 Task: In the Company amny.com, Add note: 'Send a personalized thank you email to recent customers.'. Mark checkbox to create task to follow up ': In 1 month'. Create task, with  description: Physical meeting done, Add due date: In 2 Business Days; Add reminder: 1 hour before. Set Priority High and add note: Consult with the marketing team for any upcoming promotions or campaigns related to this customer.. Logged in from softage.4@softage.net
Action: Mouse moved to (72, 71)
Screenshot: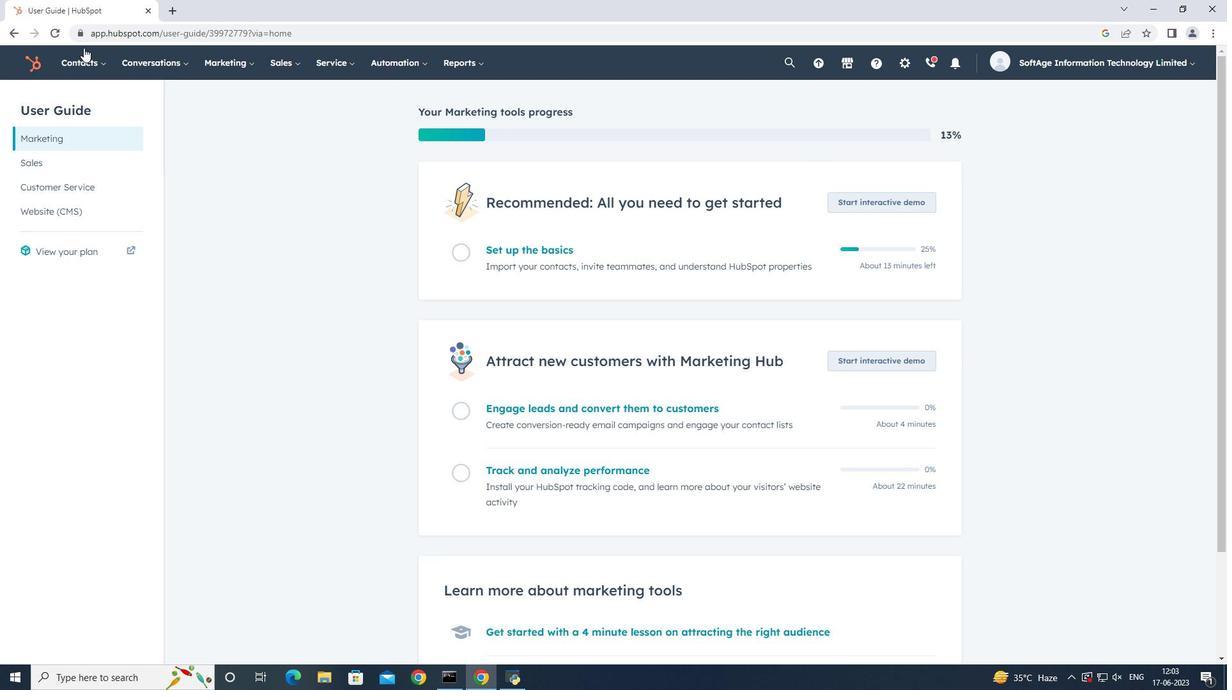 
Action: Mouse pressed left at (72, 71)
Screenshot: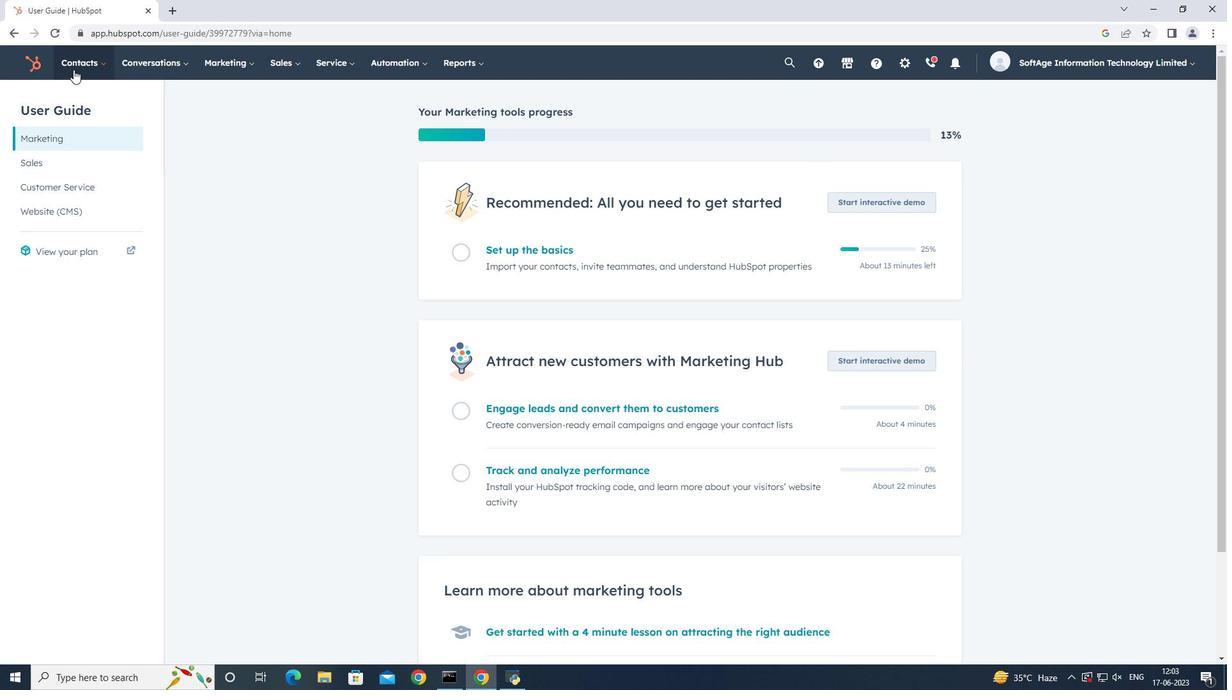 
Action: Mouse moved to (80, 118)
Screenshot: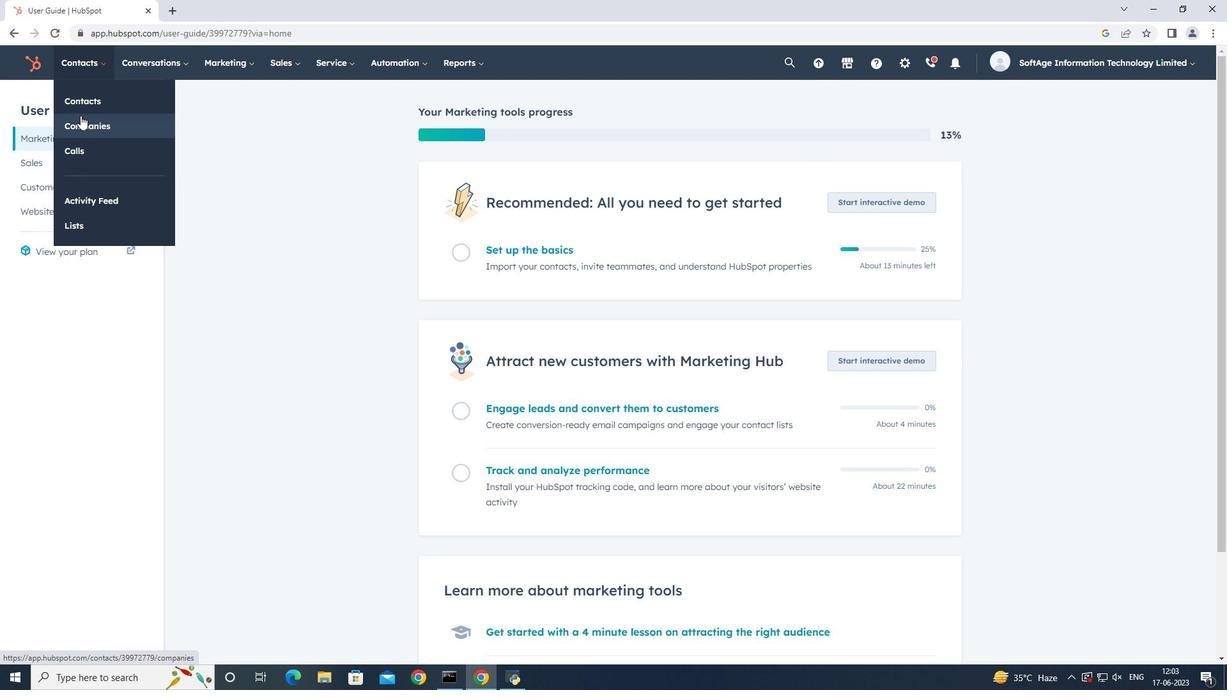 
Action: Mouse pressed left at (80, 118)
Screenshot: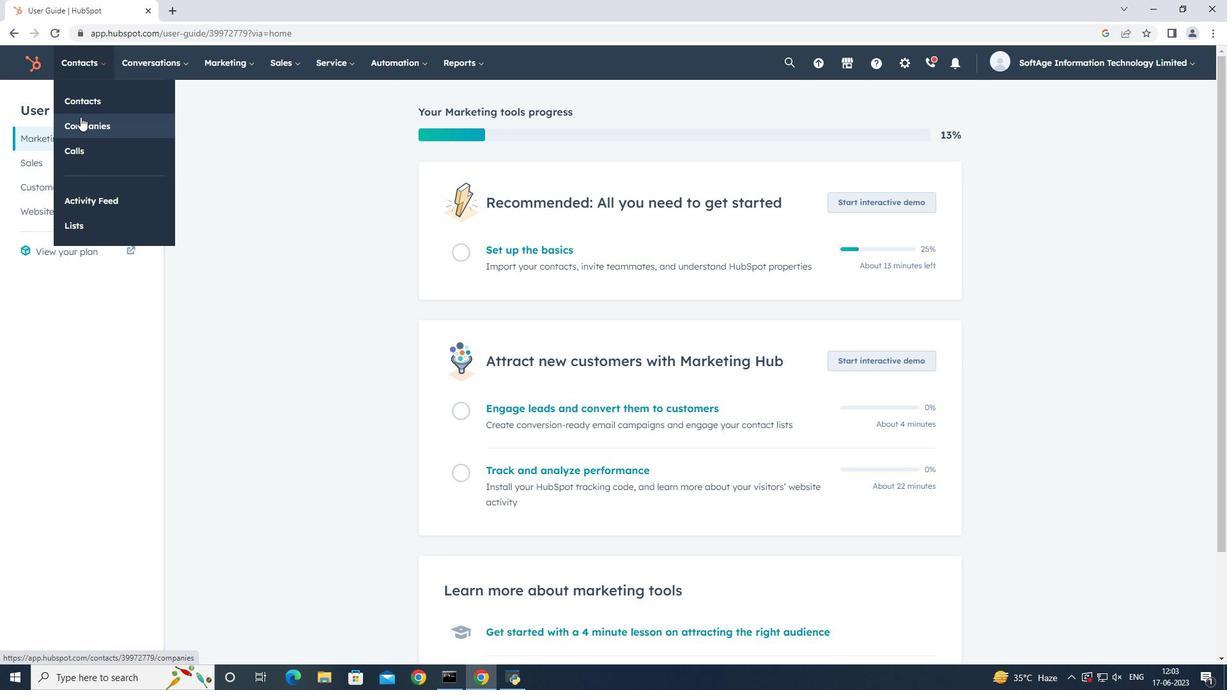 
Action: Mouse moved to (95, 209)
Screenshot: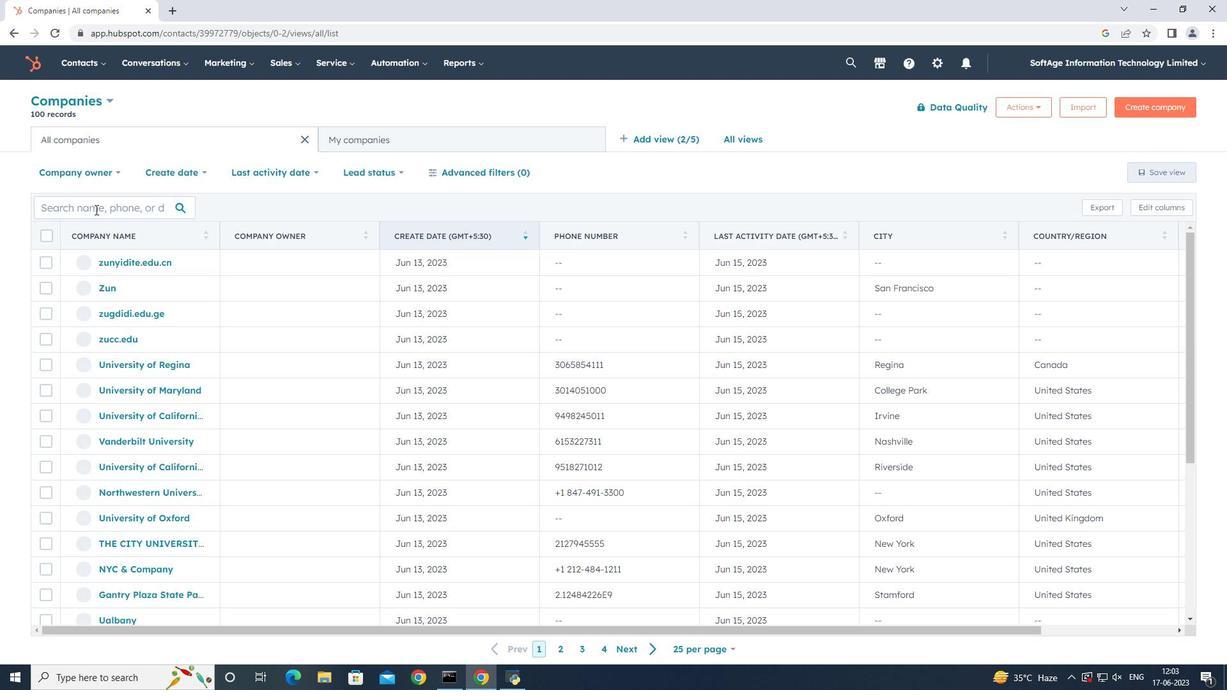 
Action: Mouse pressed left at (95, 209)
Screenshot: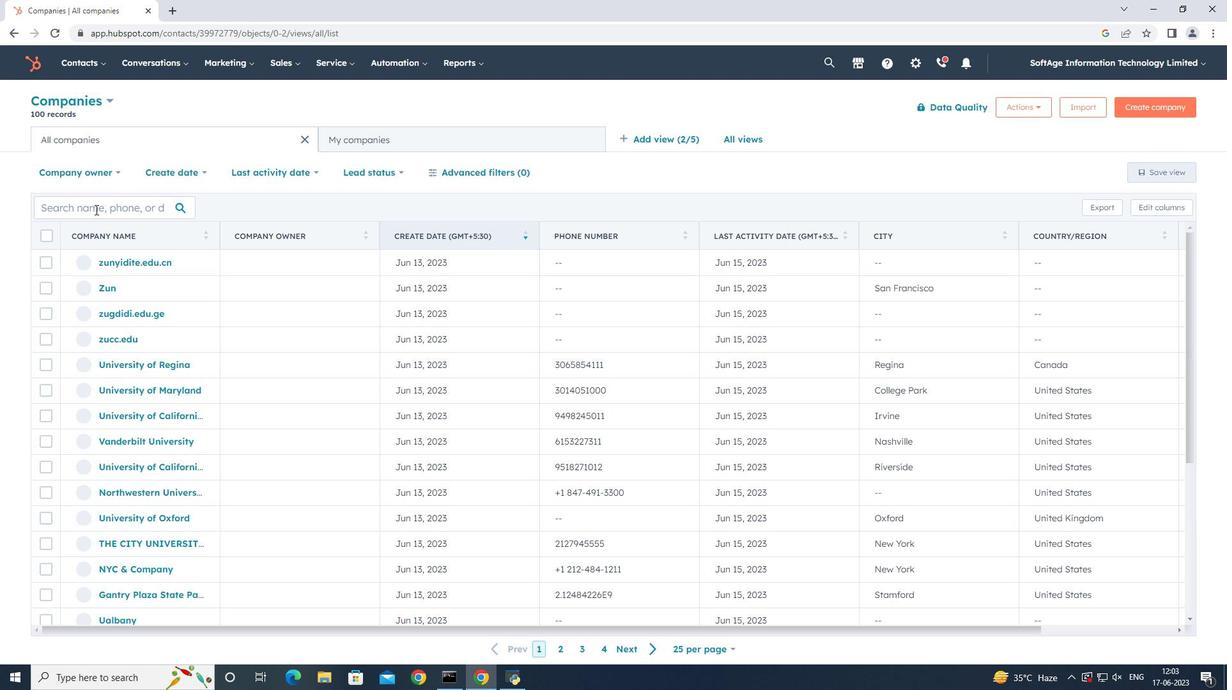 
Action: Key pressed amny
Screenshot: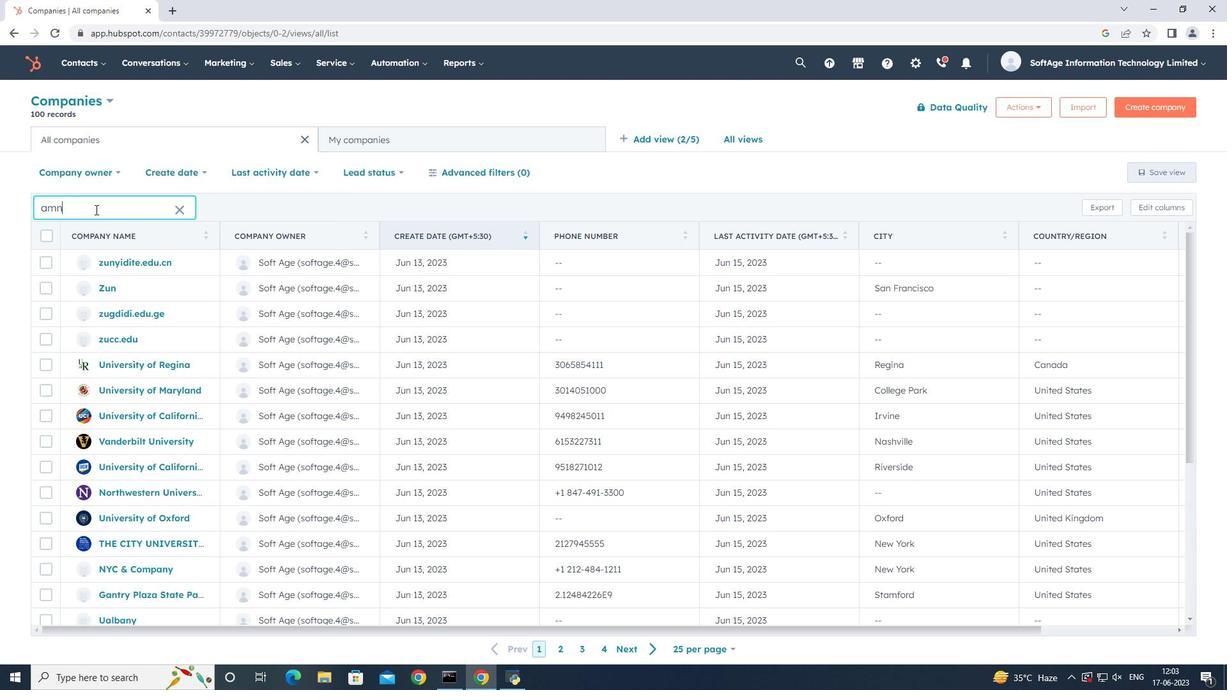 
Action: Mouse moved to (109, 265)
Screenshot: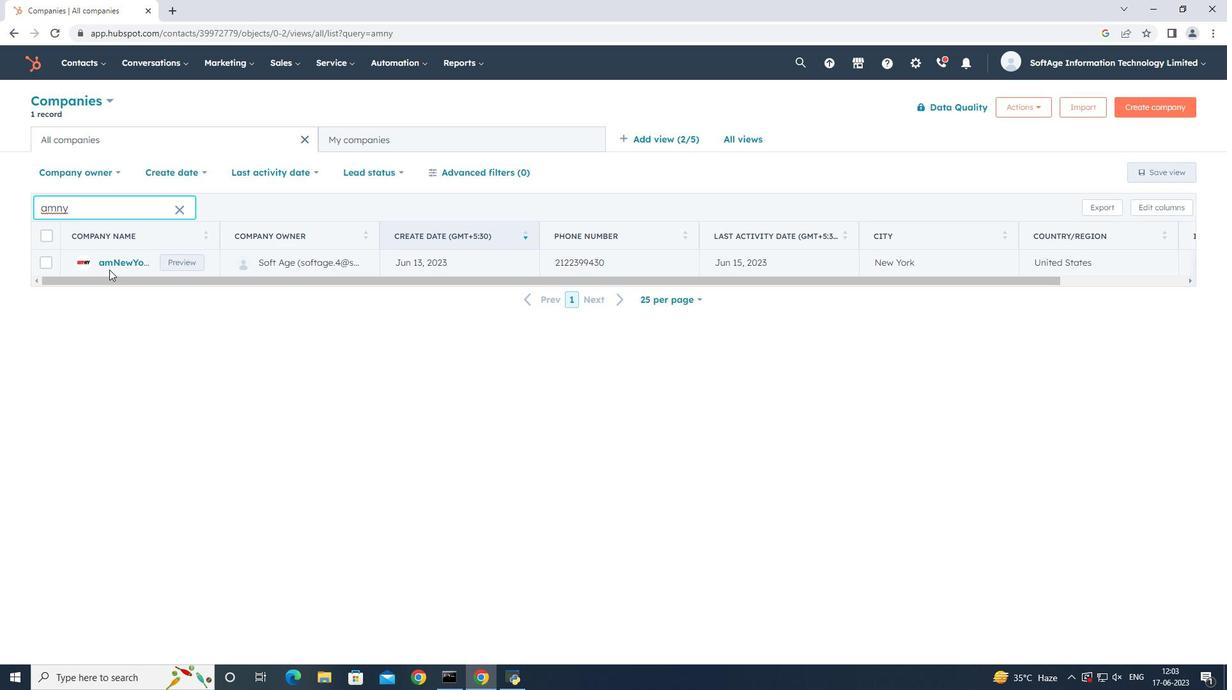 
Action: Mouse pressed left at (109, 265)
Screenshot: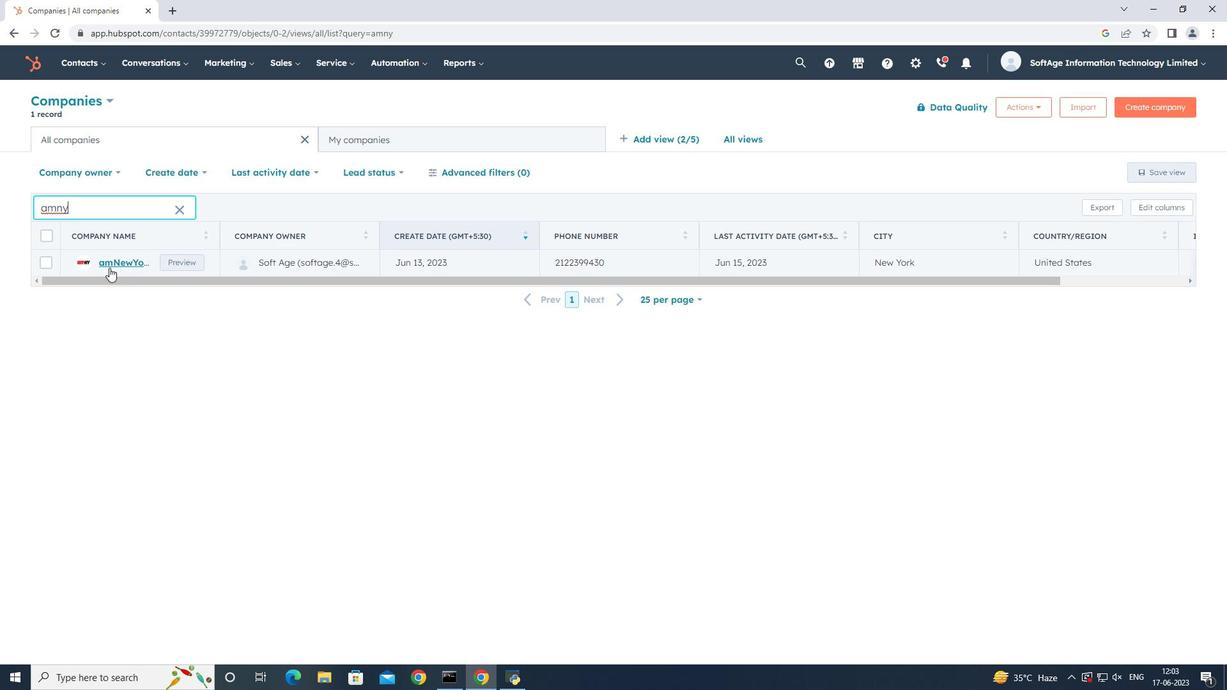 
Action: Mouse moved to (44, 209)
Screenshot: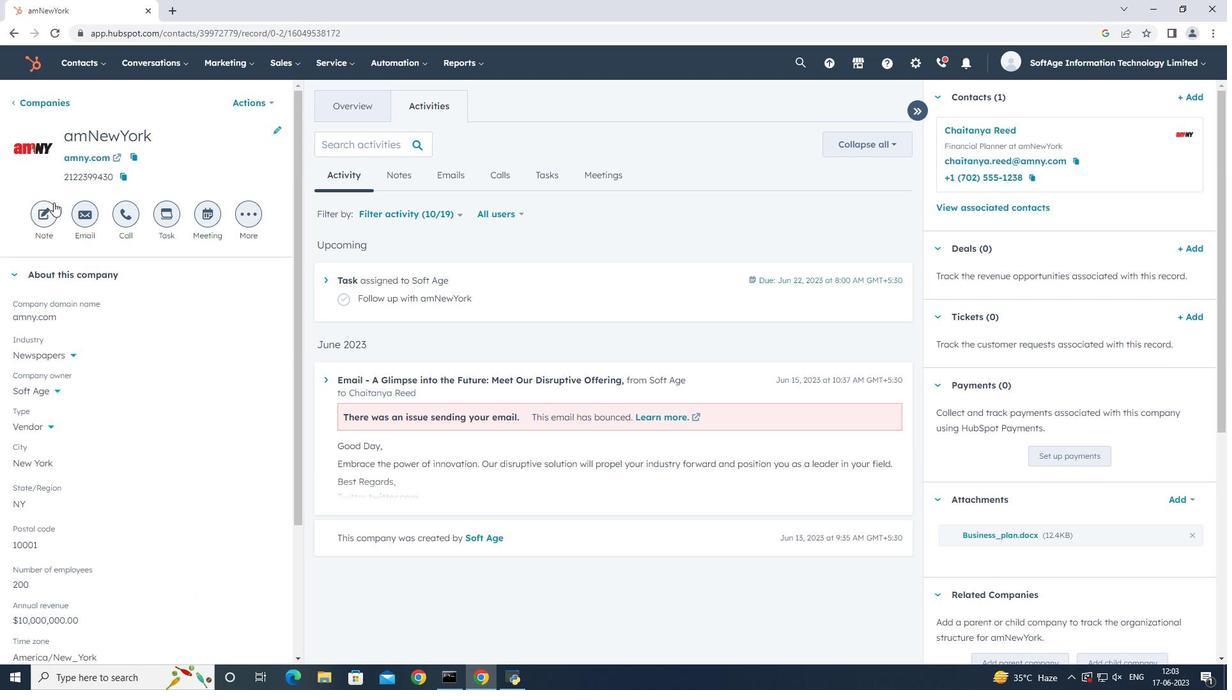 
Action: Mouse pressed left at (44, 209)
Screenshot: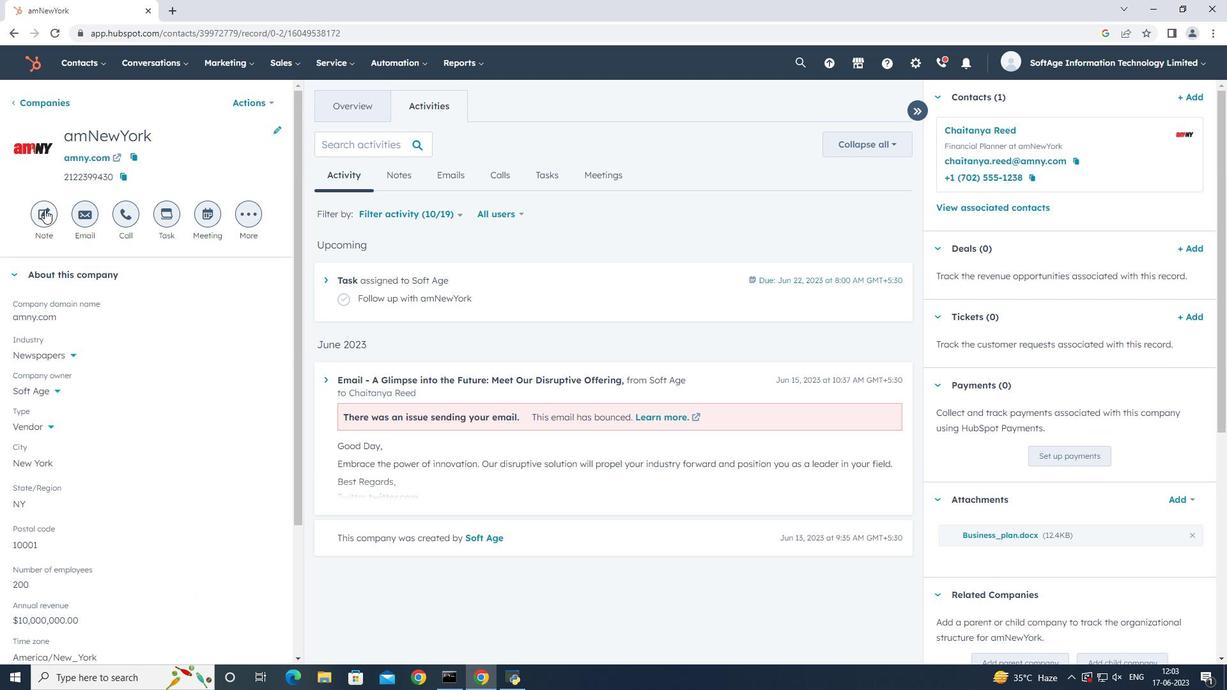 
Action: Mouse moved to (821, 324)
Screenshot: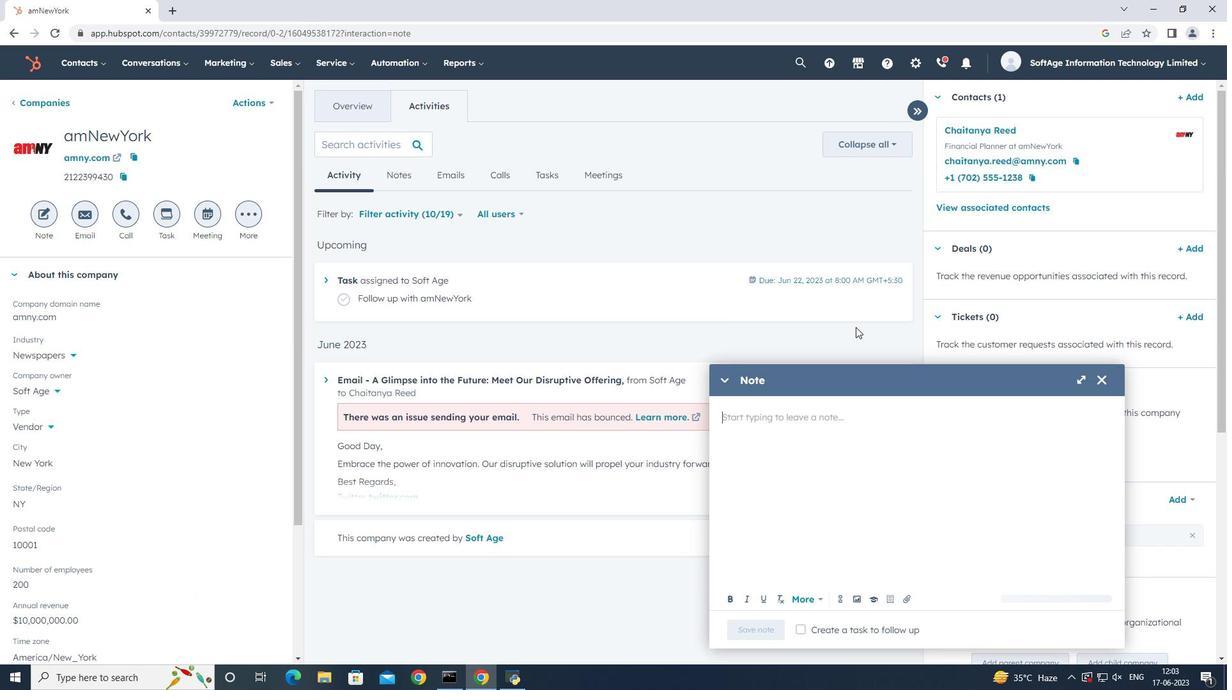 
Action: Key pressed <Key.shift>Send<Key.space>a<Key.space>personalized<Key.space>thank<Key.space>you<Key.space>email<Key.space>to<Key.space><Key.space><Key.space><Key.space><Key.space><Key.backspace><Key.backspace><Key.backspace><Key.backspace><Key.space><Key.backspace>recent<Key.space>customers.
Screenshot: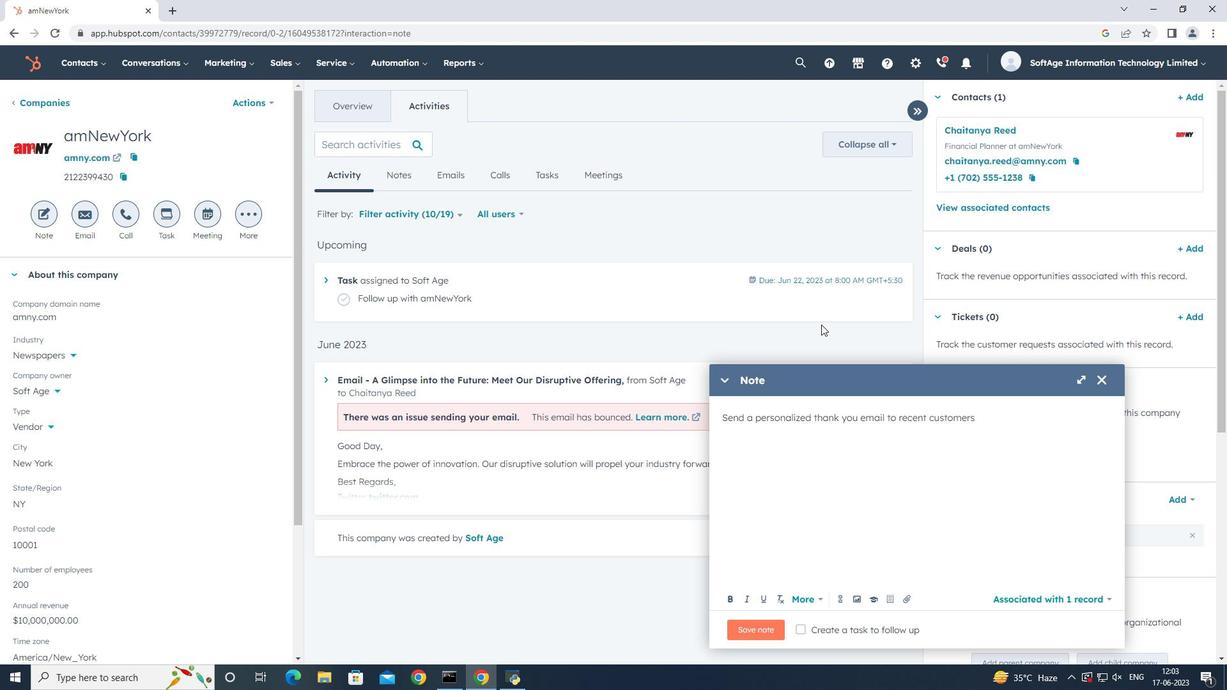 
Action: Mouse moved to (867, 630)
Screenshot: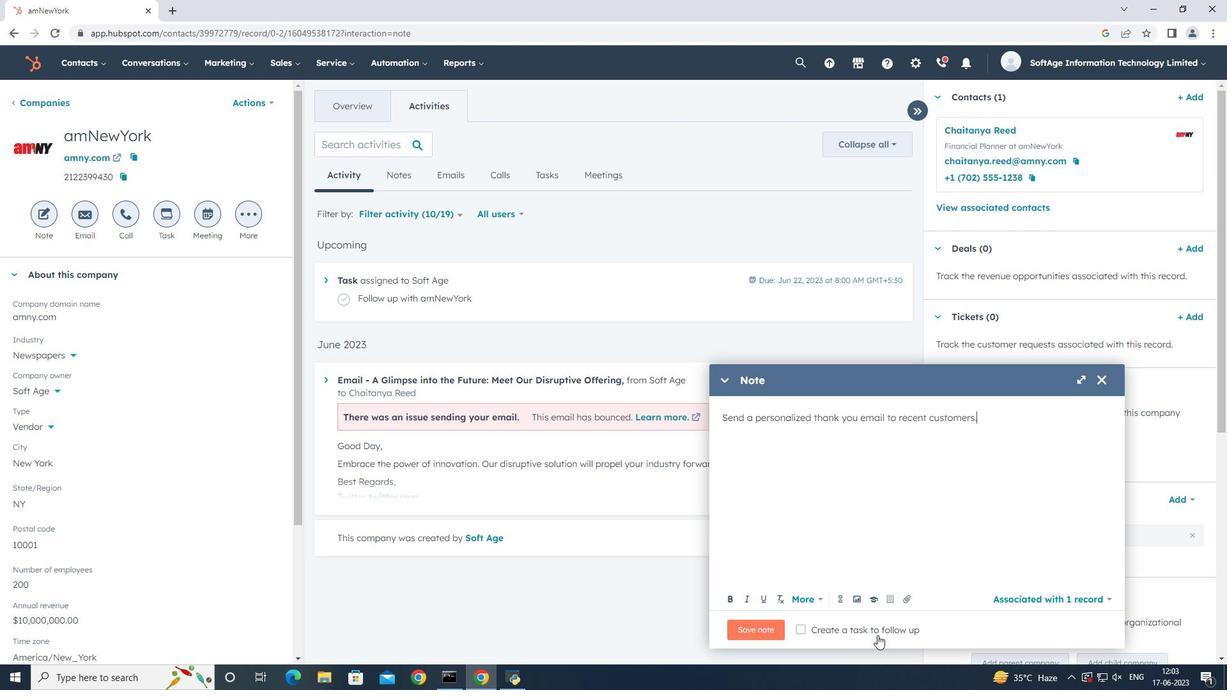 
Action: Mouse pressed left at (867, 630)
Screenshot: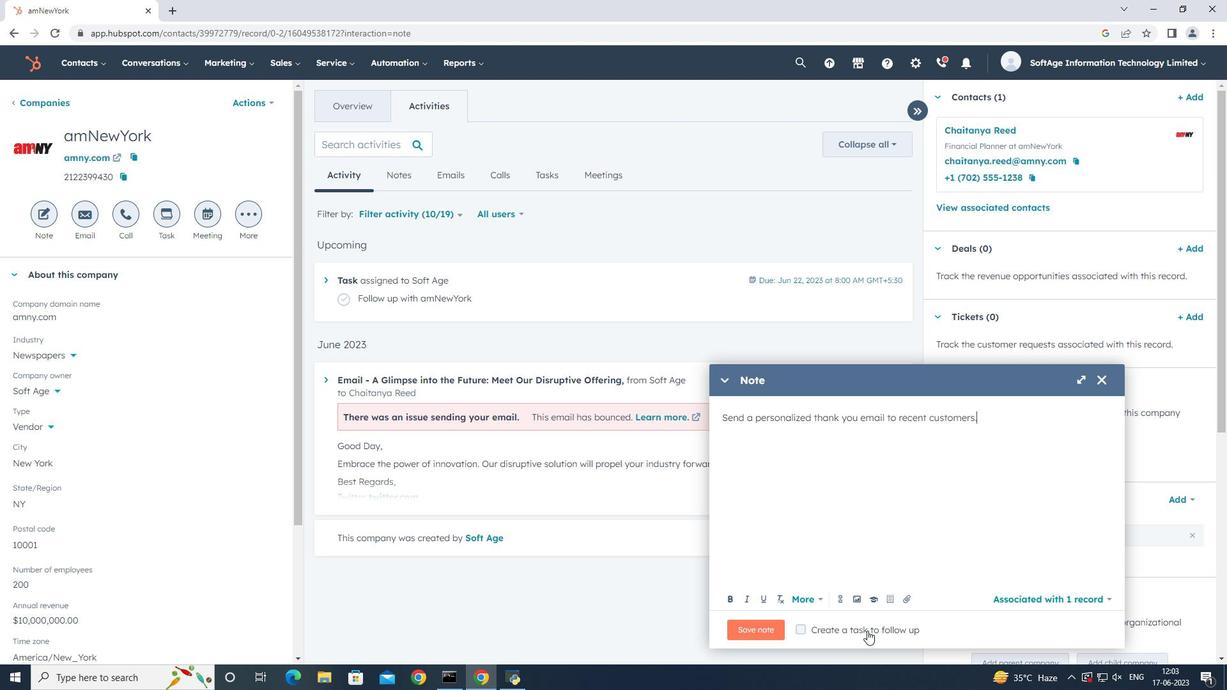 
Action: Mouse moved to (963, 625)
Screenshot: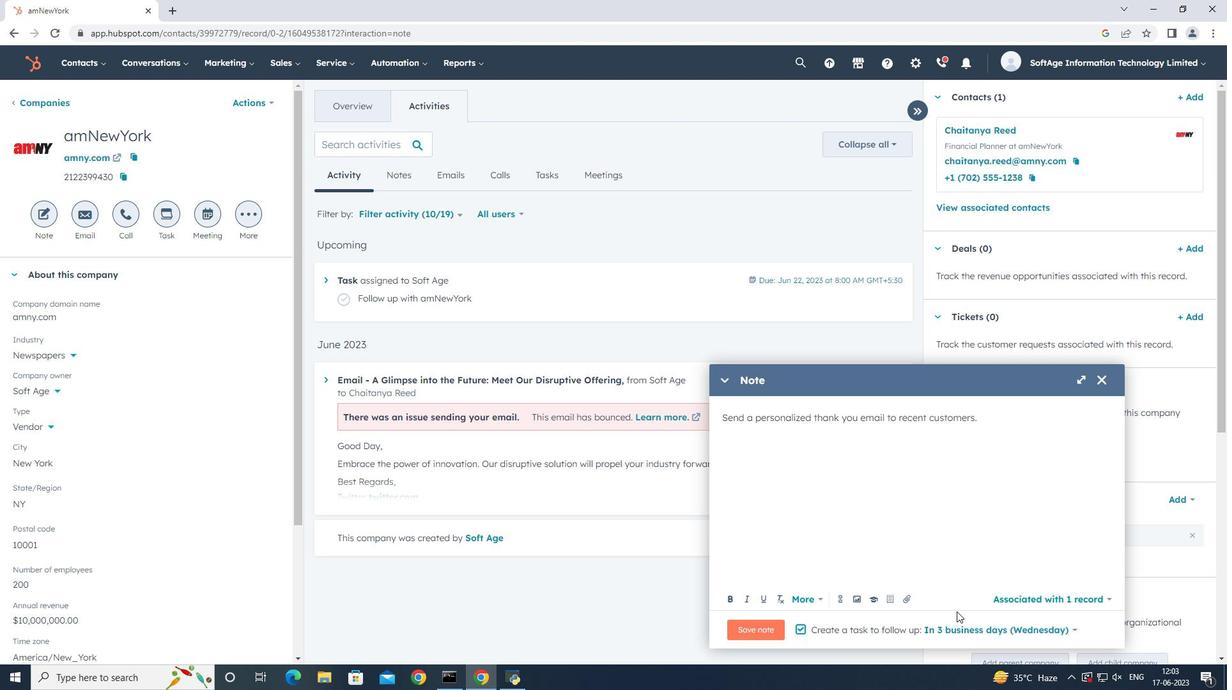 
Action: Mouse pressed left at (963, 625)
Screenshot: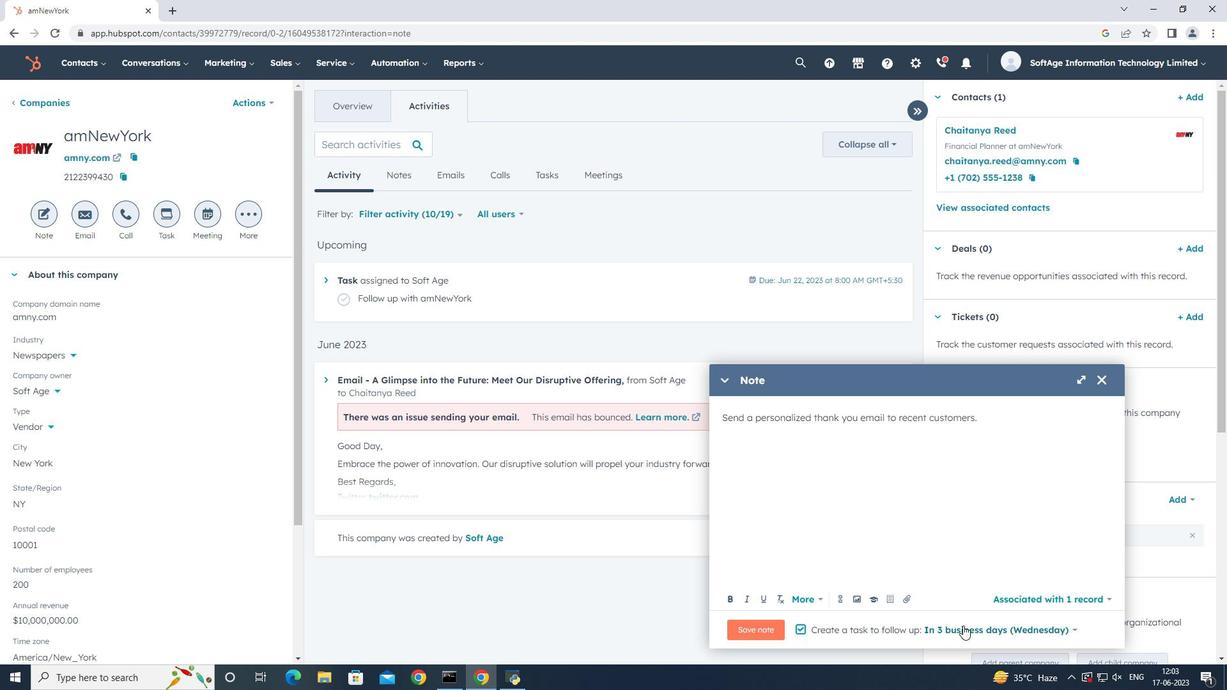 
Action: Mouse moved to (975, 577)
Screenshot: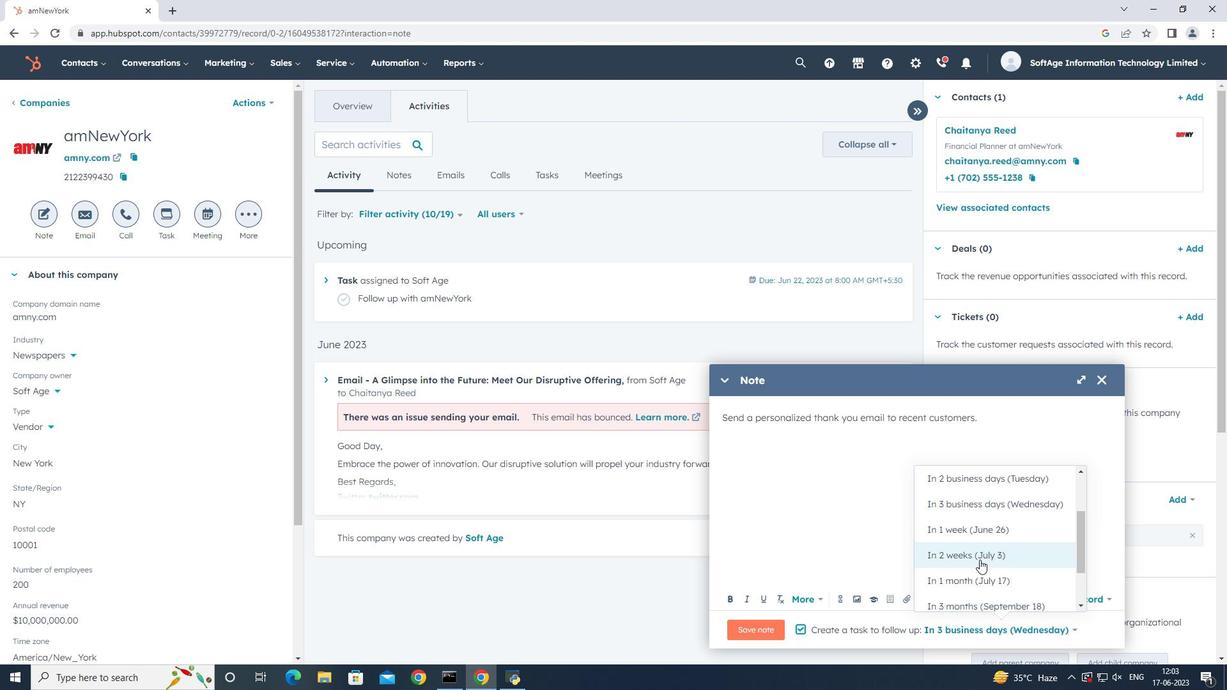 
Action: Mouse pressed left at (975, 577)
Screenshot: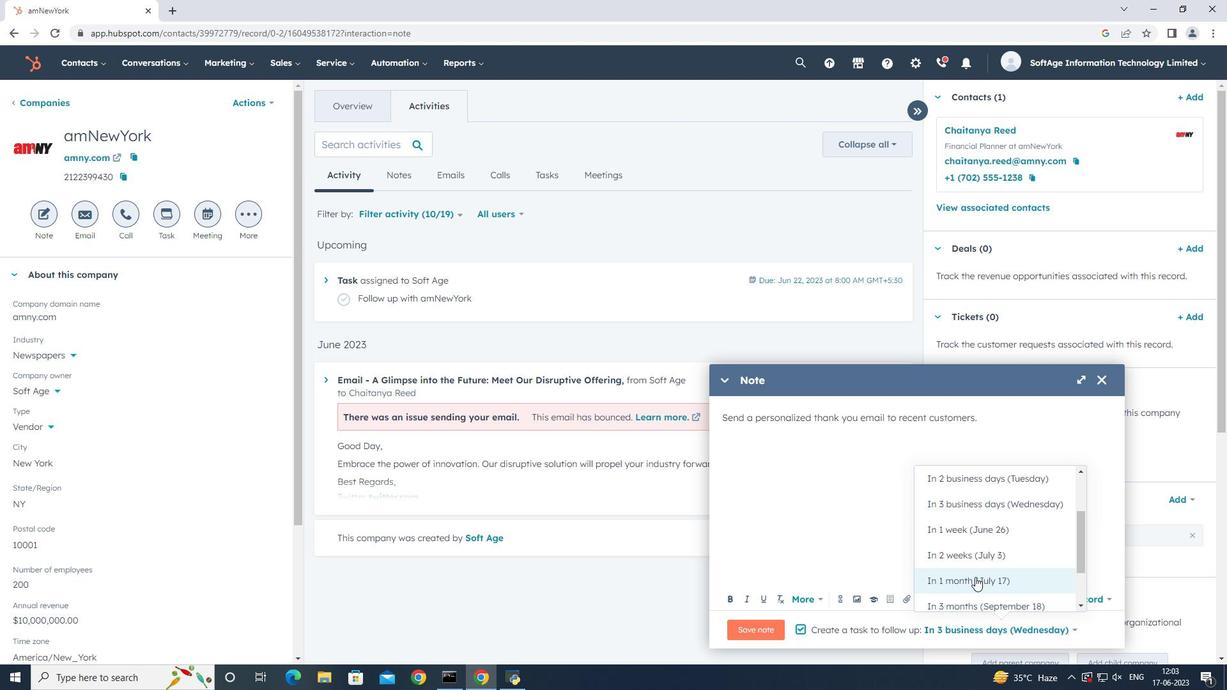 
Action: Mouse moved to (749, 625)
Screenshot: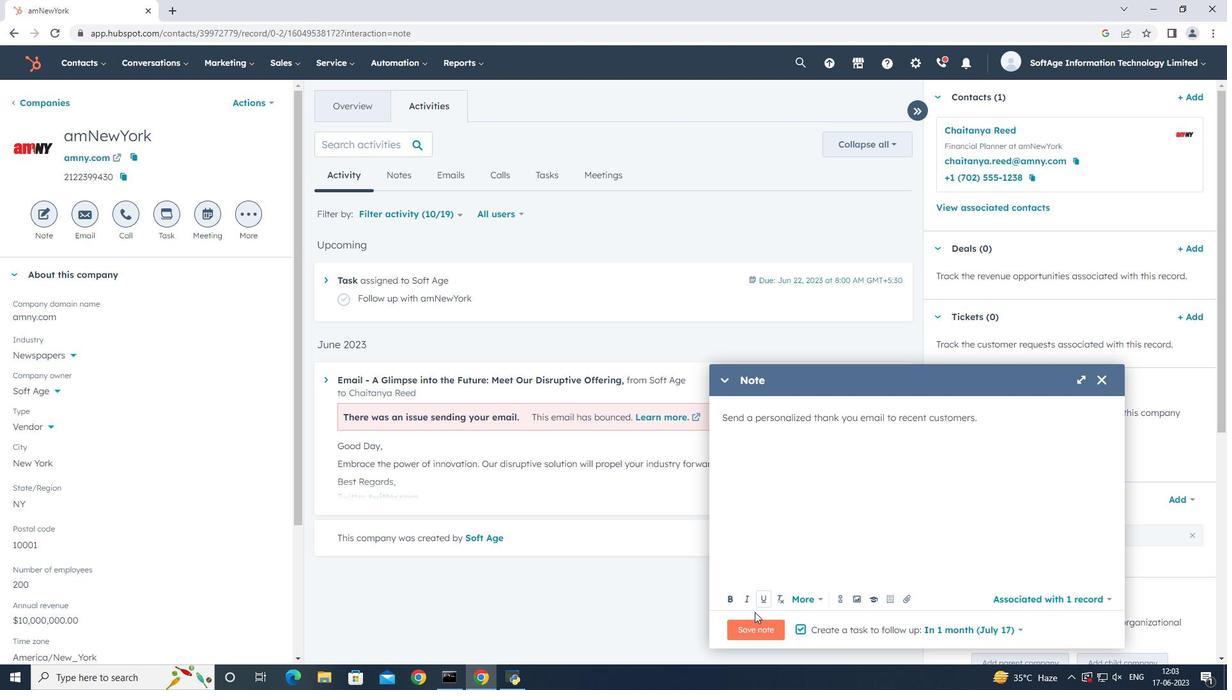 
Action: Mouse pressed left at (749, 625)
Screenshot: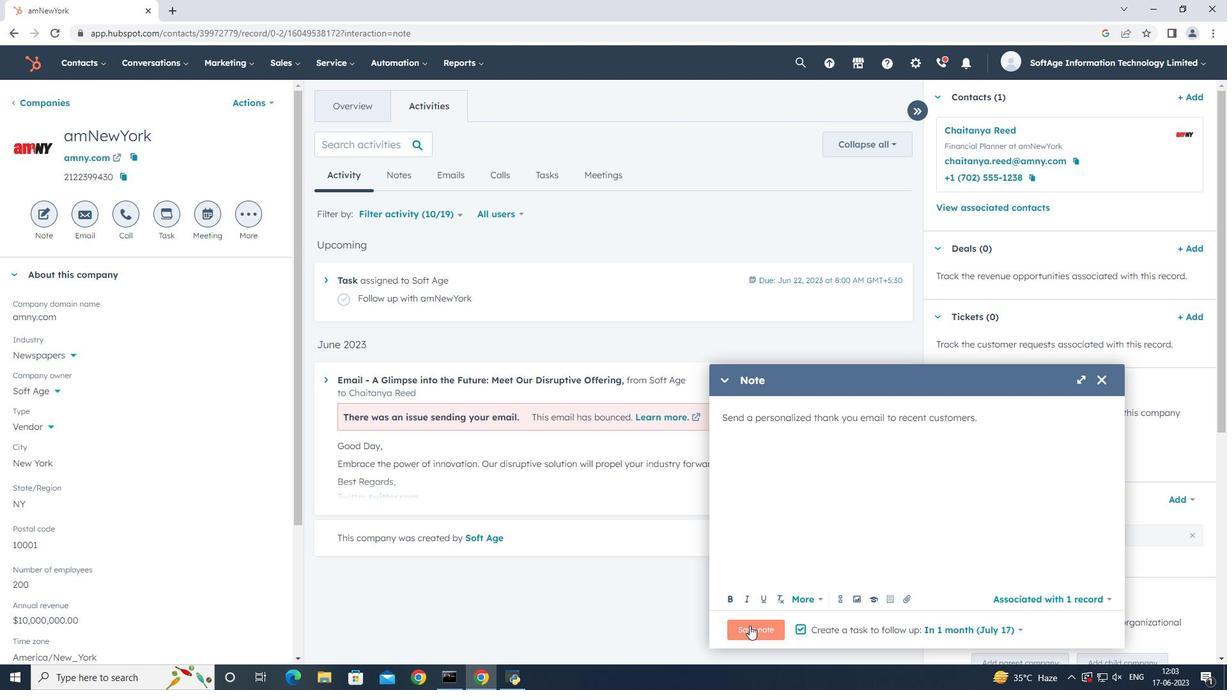 
Action: Mouse moved to (167, 223)
Screenshot: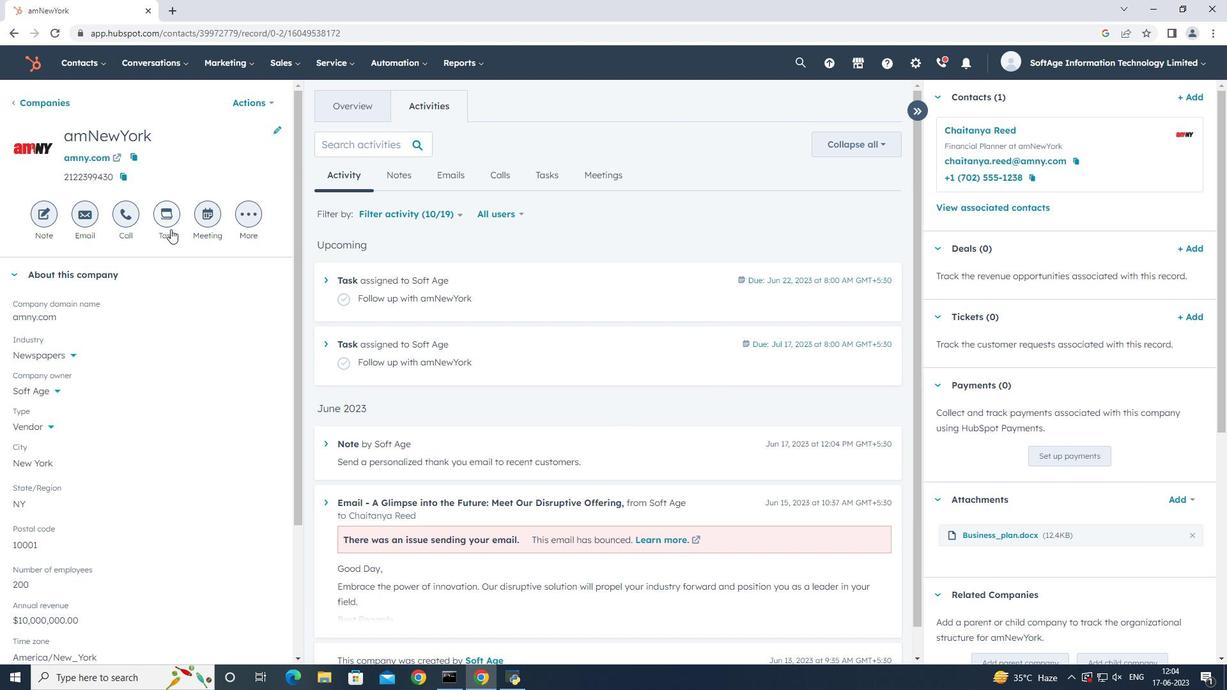 
Action: Mouse pressed left at (167, 223)
Screenshot: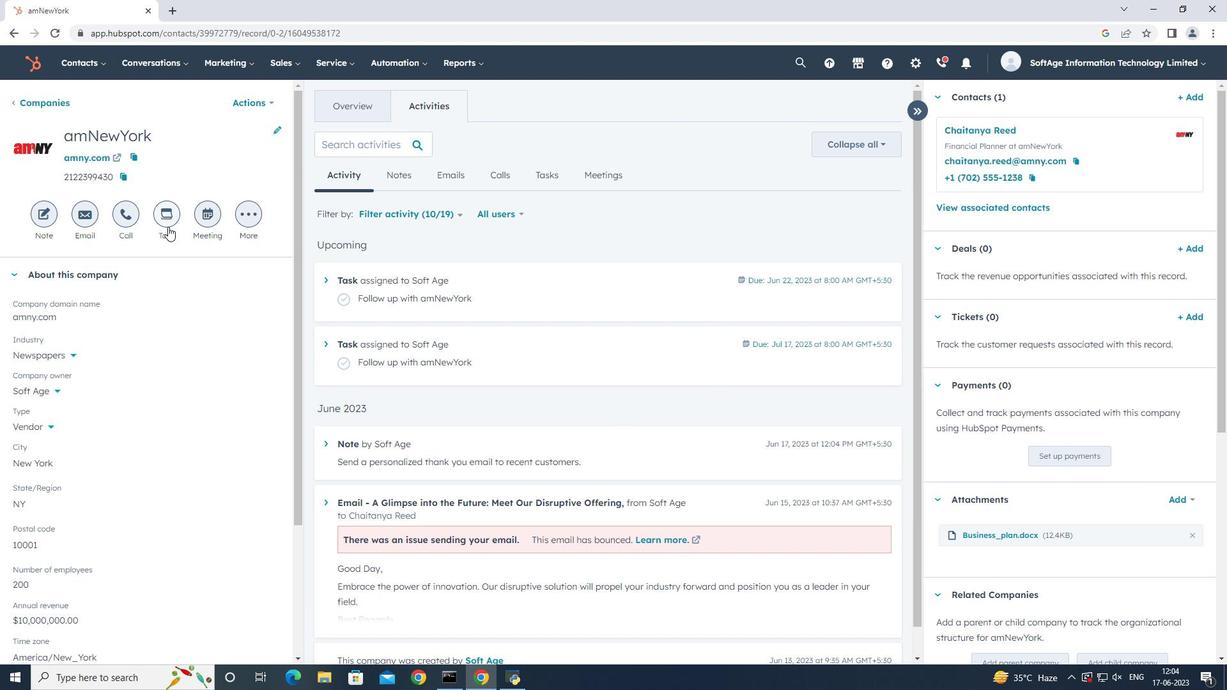 
Action: Mouse moved to (624, 402)
Screenshot: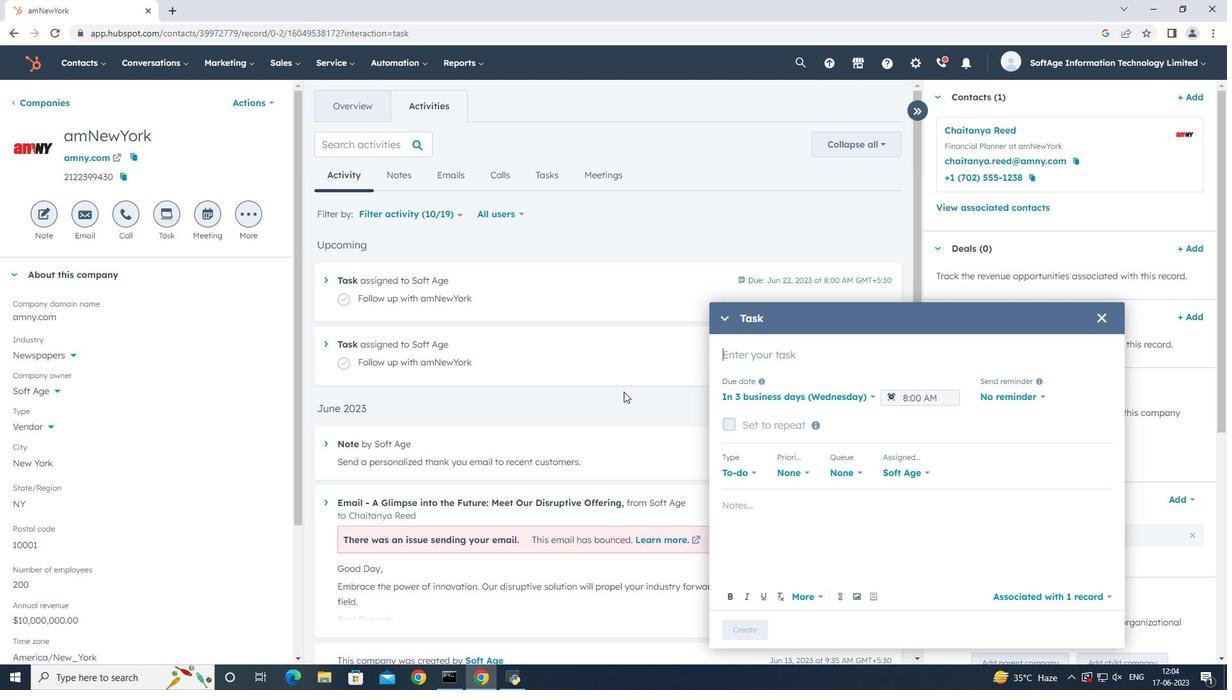 
Action: Key pressed <Key.shift_r>Physical<Key.space>meeting<Key.space>done,
Screenshot: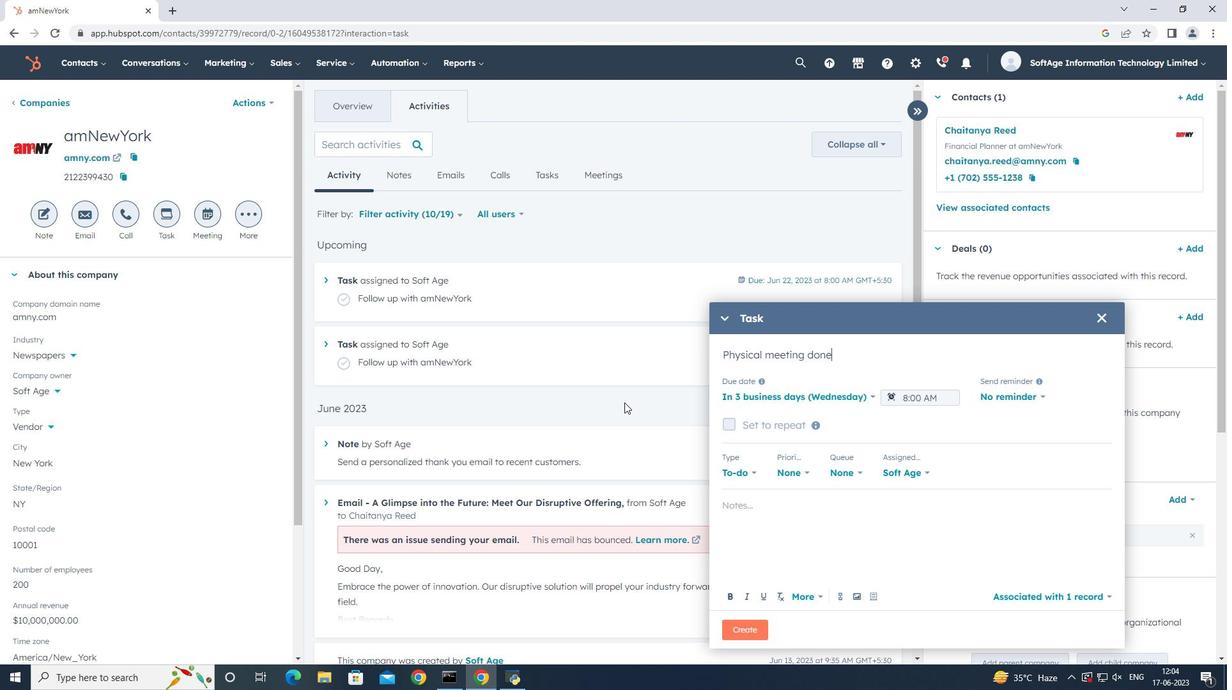 
Action: Mouse moved to (769, 392)
Screenshot: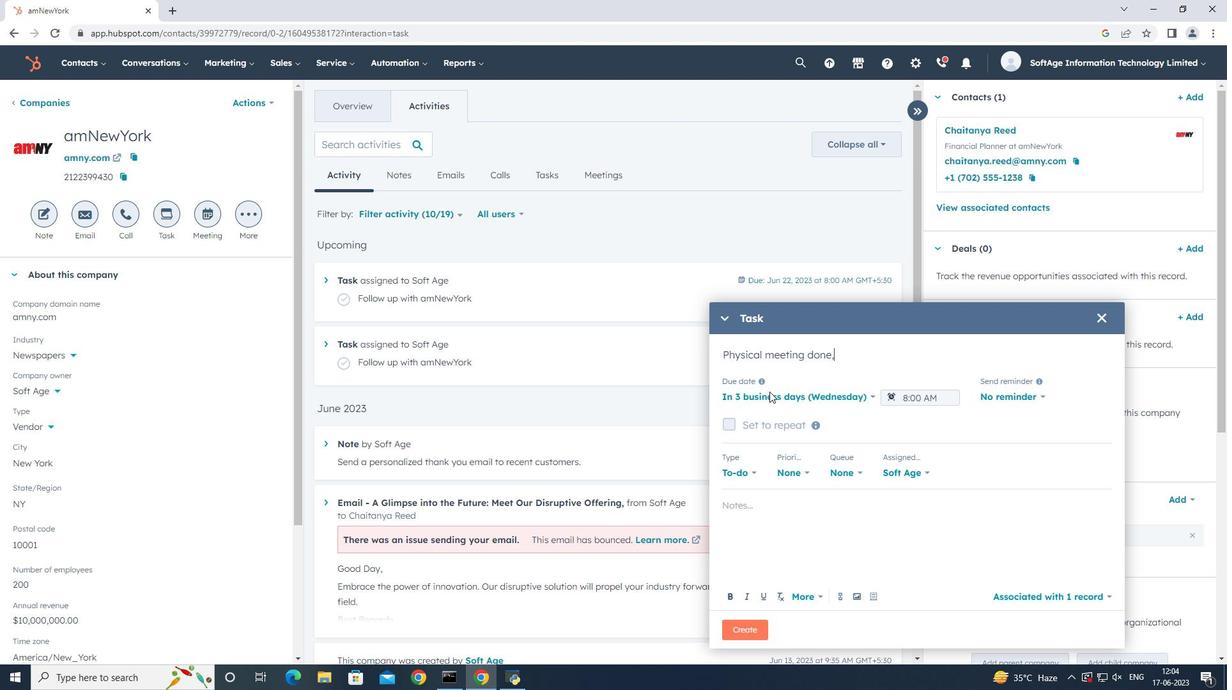 
Action: Mouse pressed left at (769, 392)
Screenshot: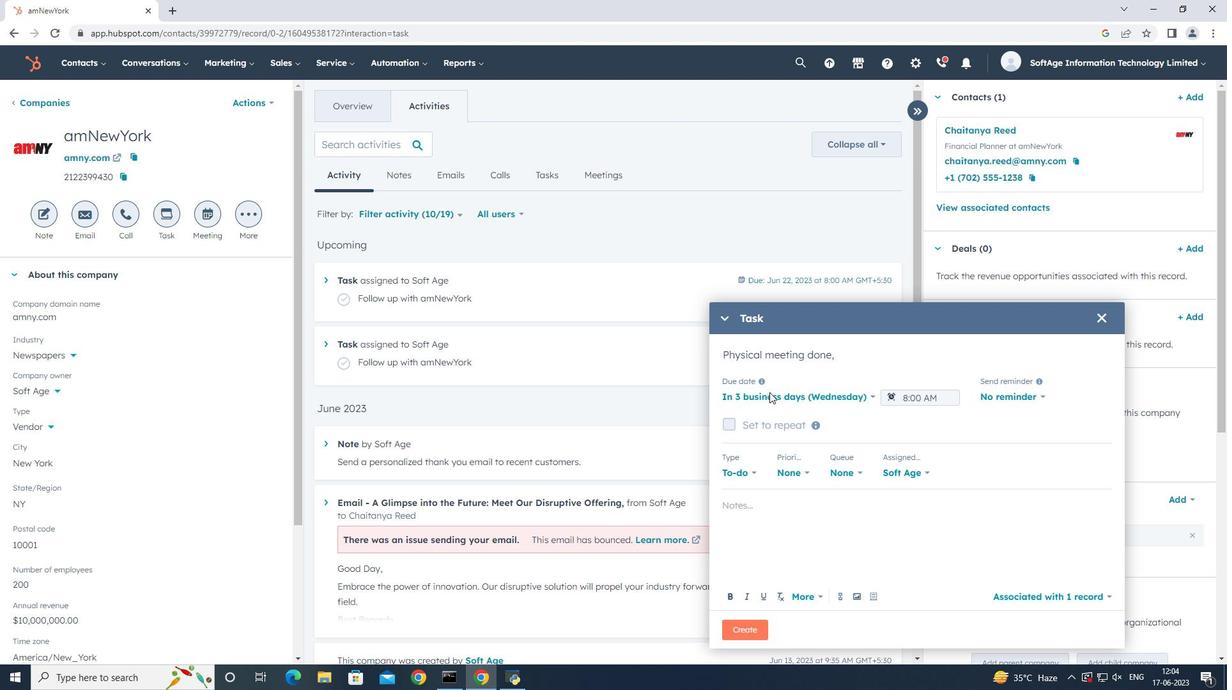 
Action: Mouse moved to (771, 395)
Screenshot: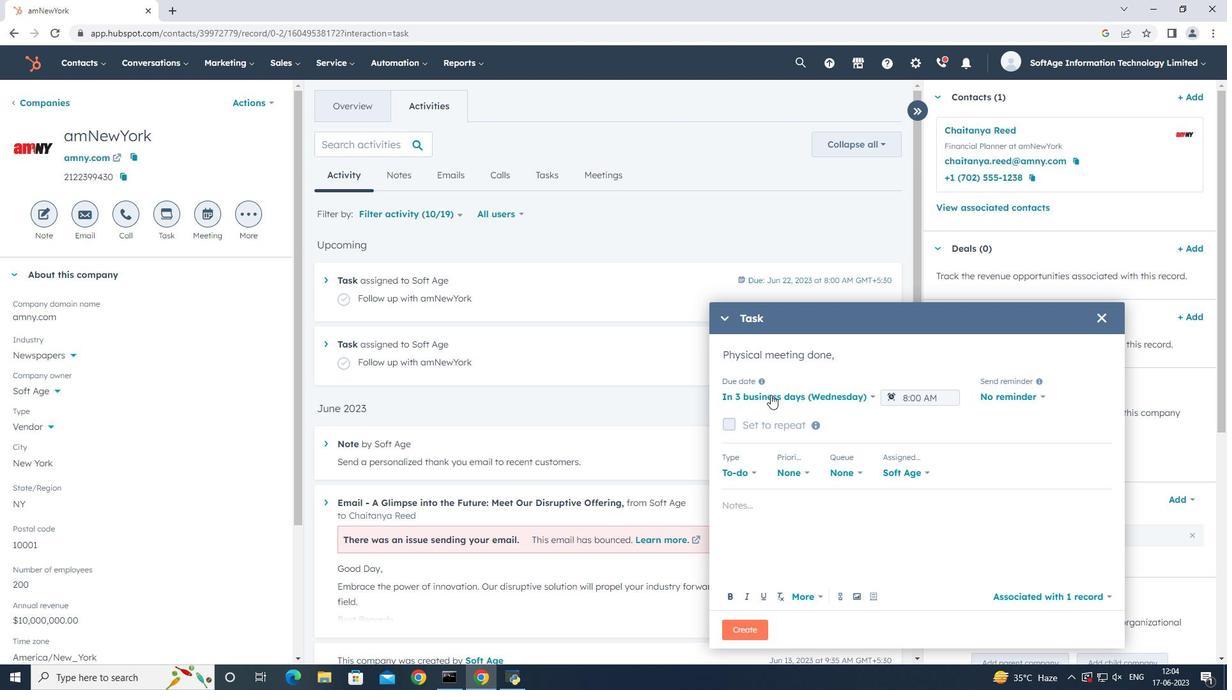 
Action: Mouse pressed left at (771, 395)
Screenshot: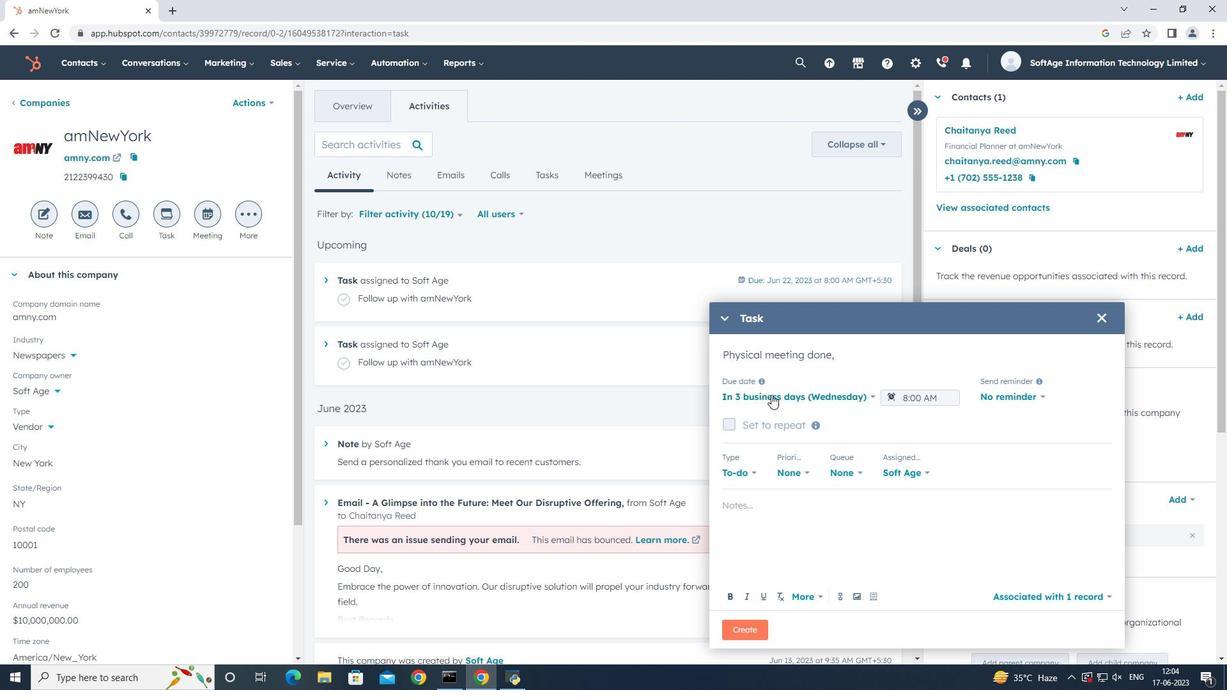 
Action: Mouse moved to (839, 430)
Screenshot: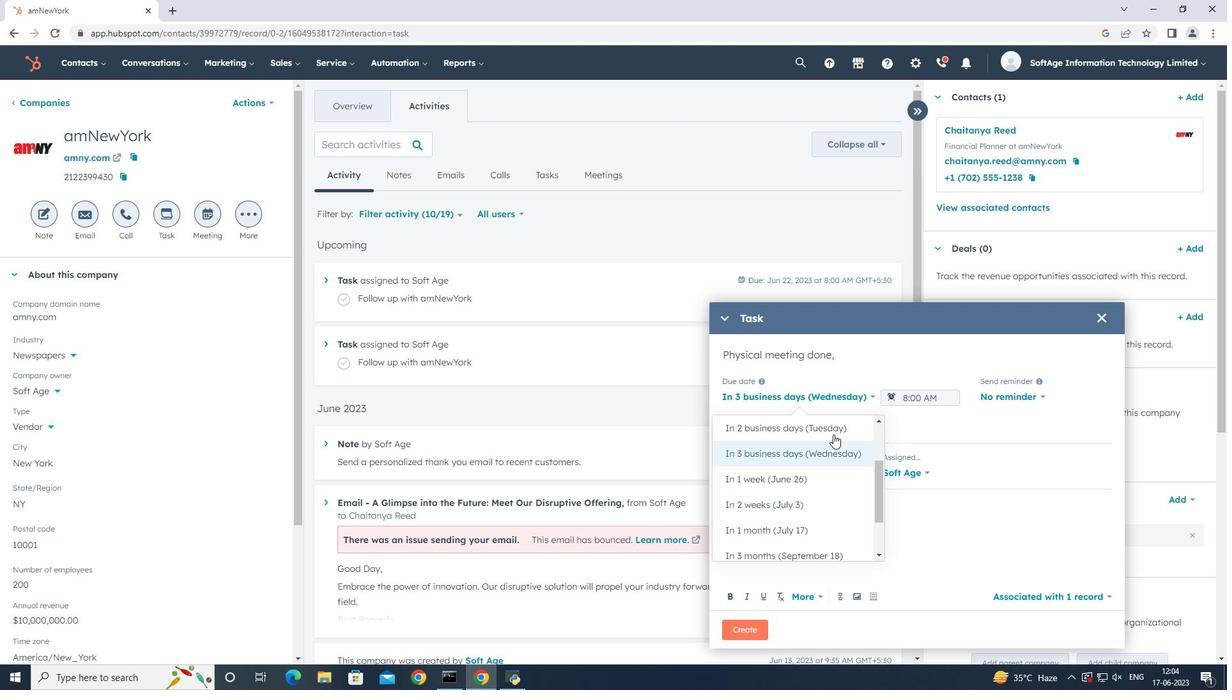 
Action: Mouse pressed left at (839, 430)
Screenshot: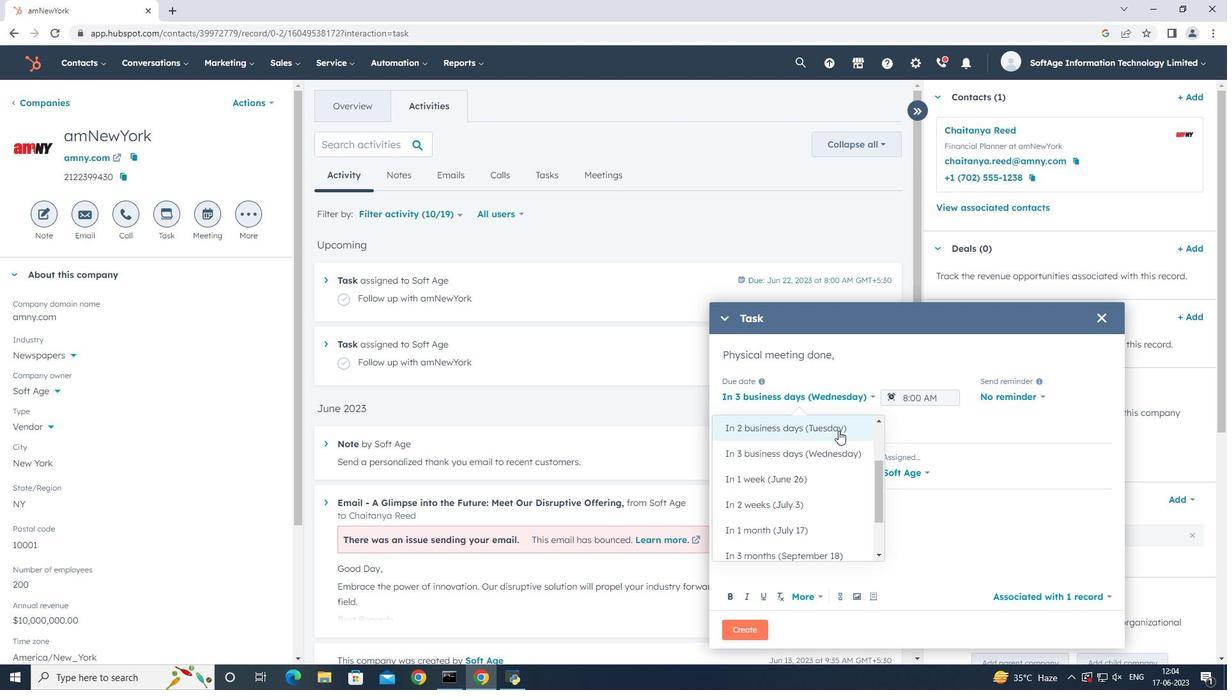 
Action: Mouse moved to (1009, 393)
Screenshot: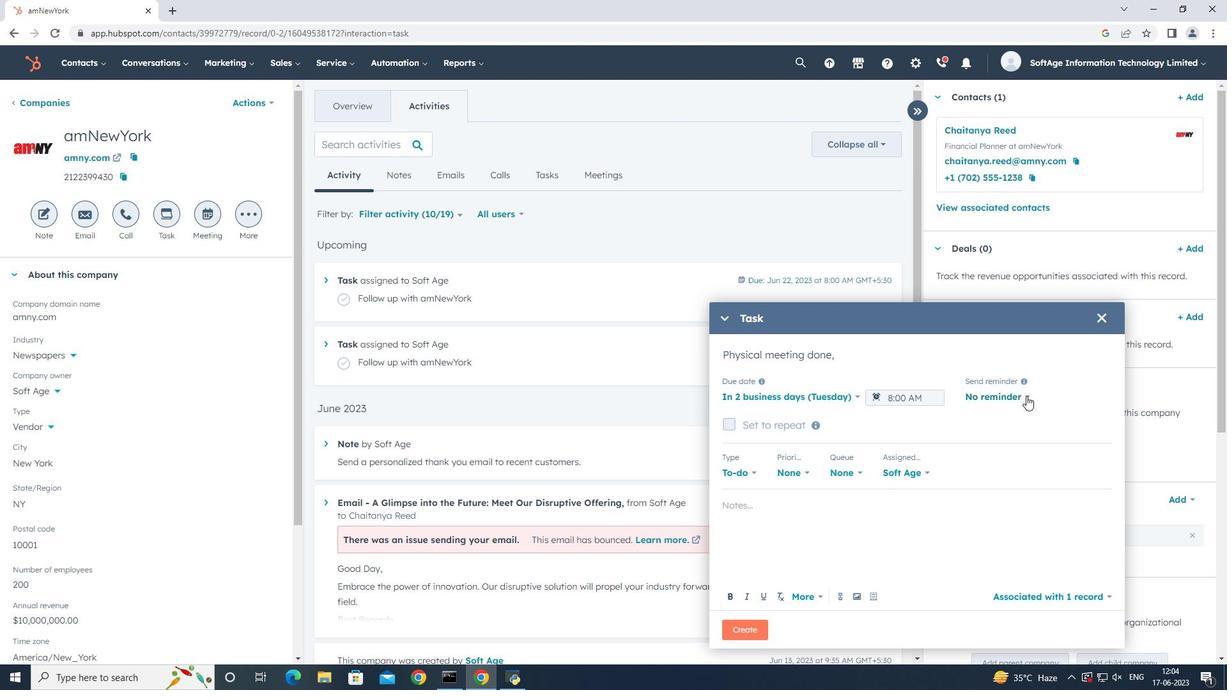 
Action: Mouse pressed left at (1009, 393)
Screenshot: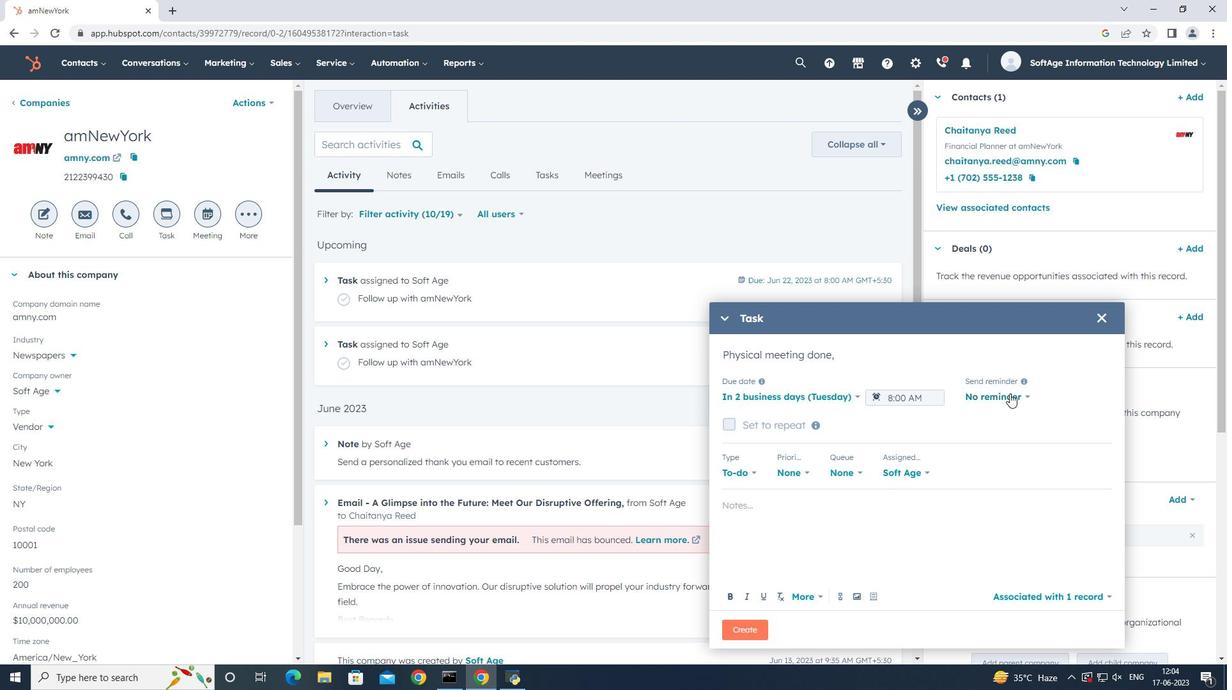 
Action: Mouse moved to (988, 512)
Screenshot: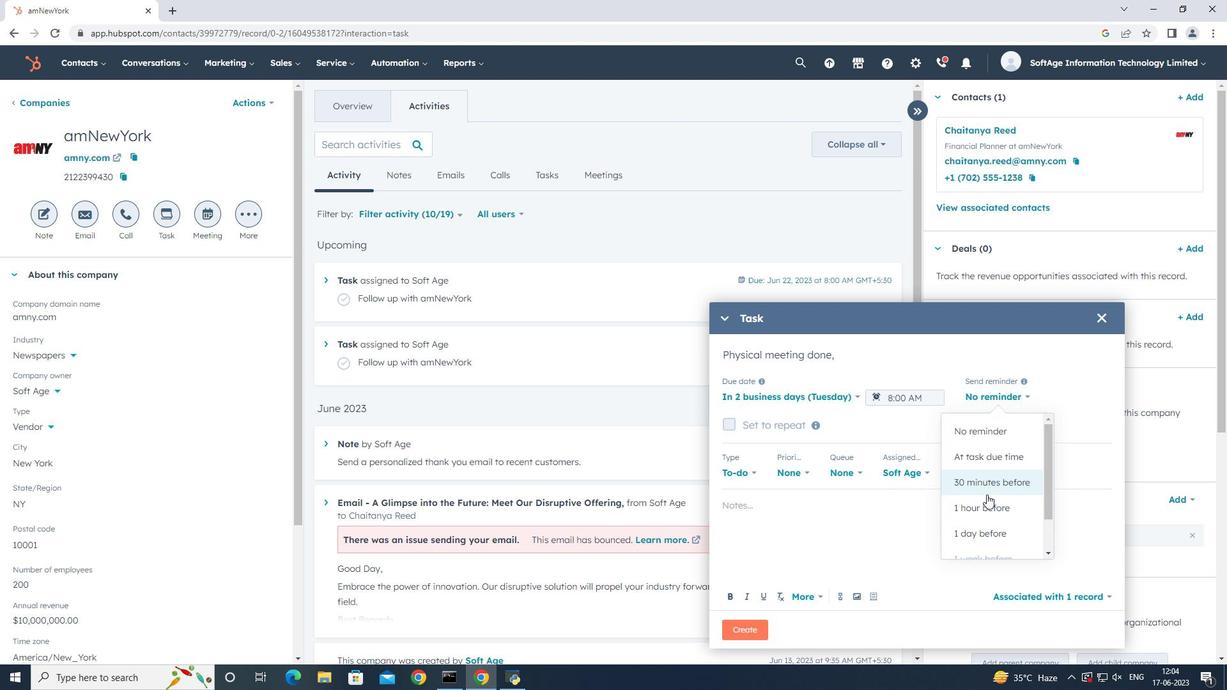 
Action: Mouse pressed left at (988, 512)
Screenshot: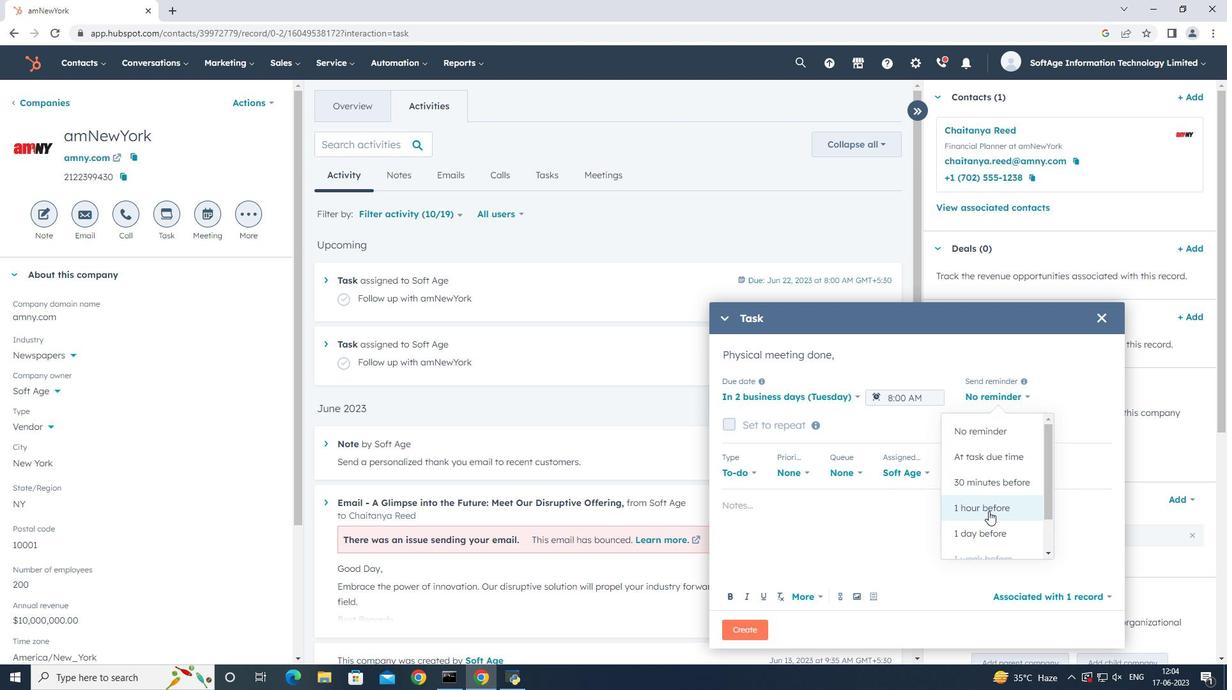 
Action: Mouse moved to (780, 475)
Screenshot: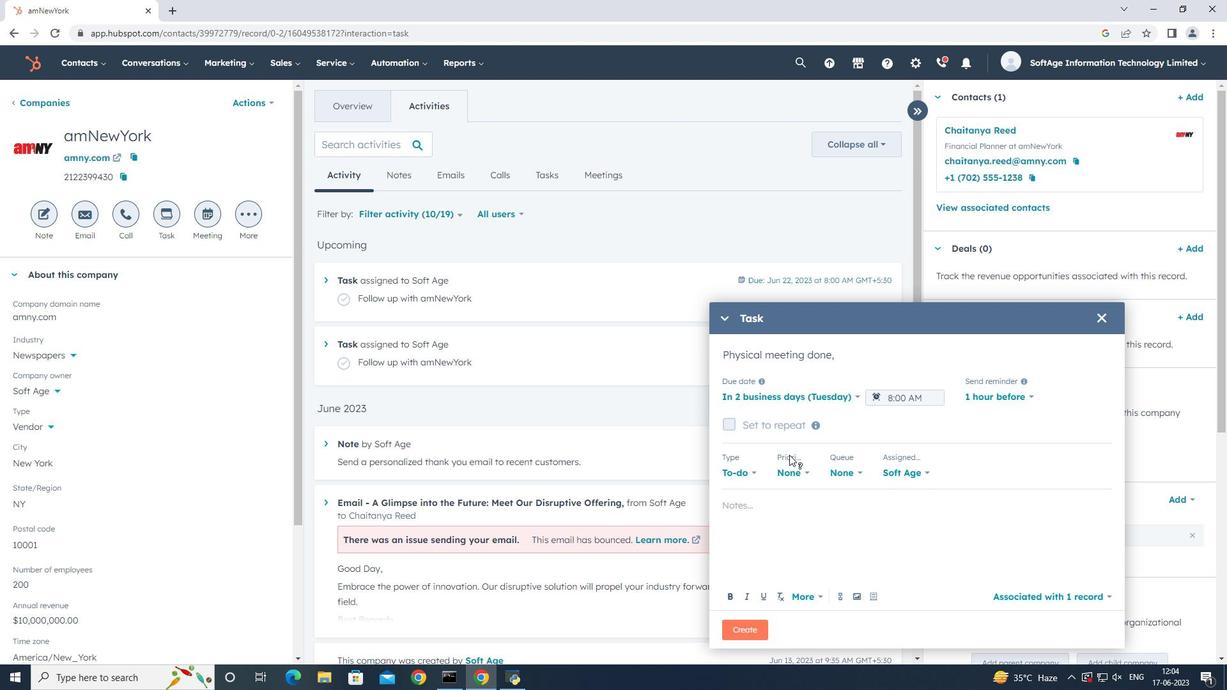 
Action: Mouse pressed left at (780, 475)
Screenshot: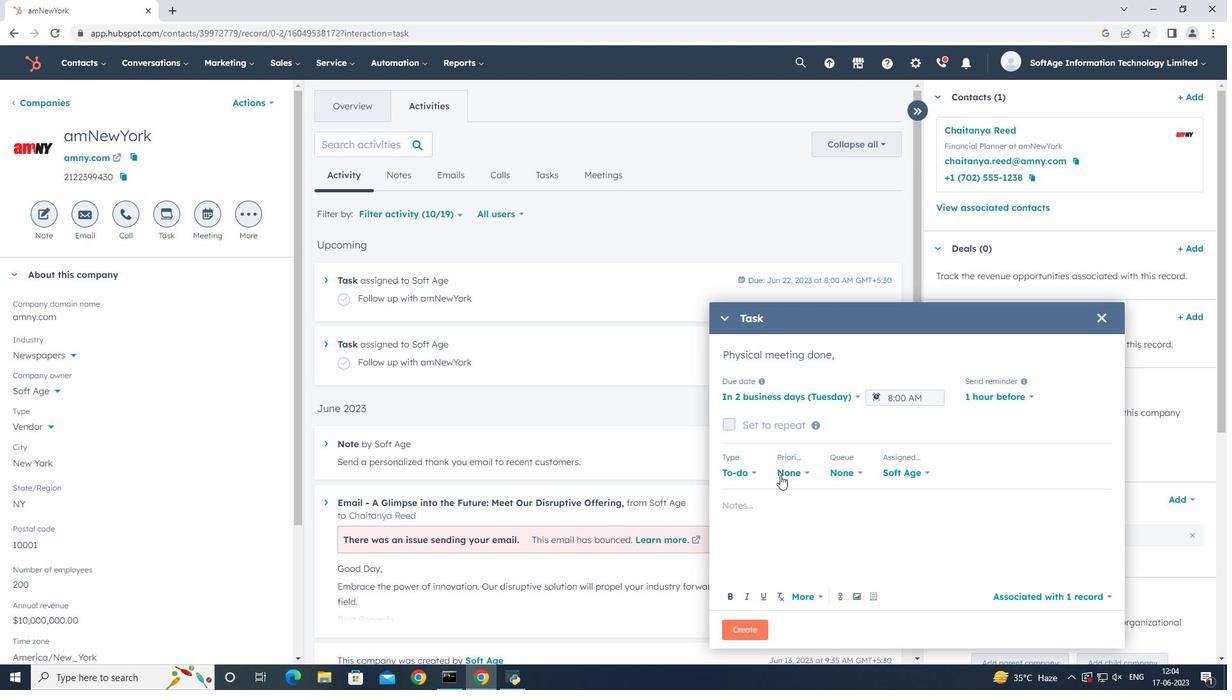 
Action: Mouse moved to (792, 578)
Screenshot: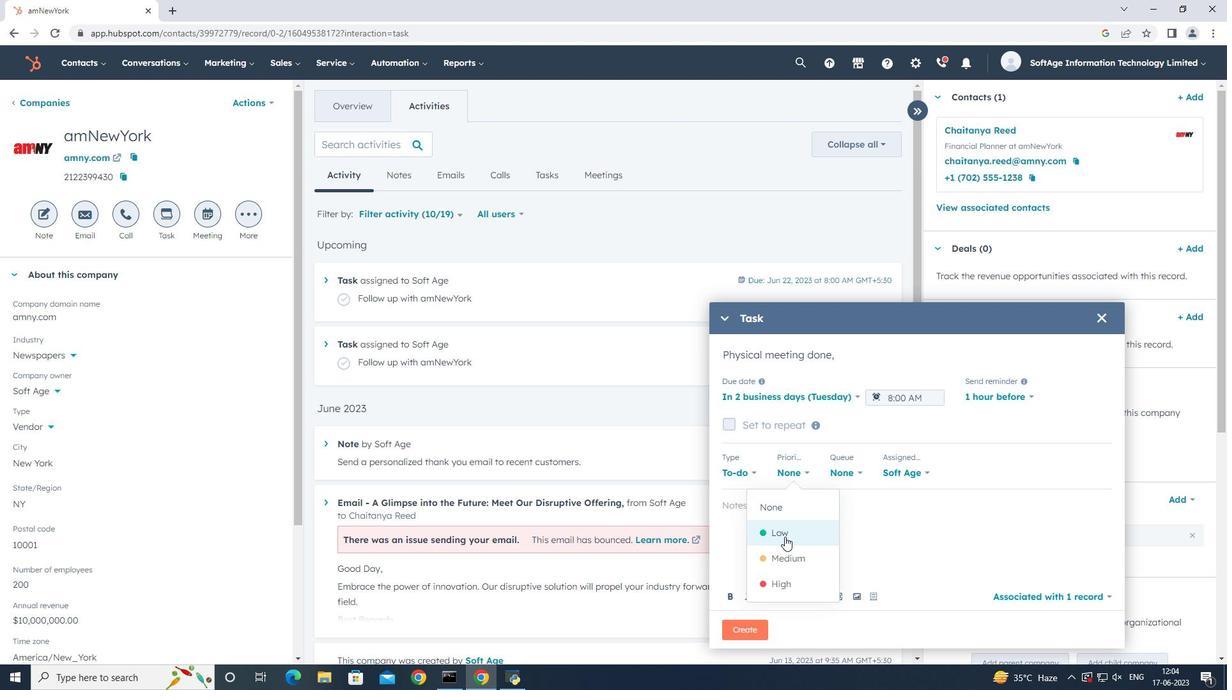 
Action: Mouse pressed left at (792, 578)
Screenshot: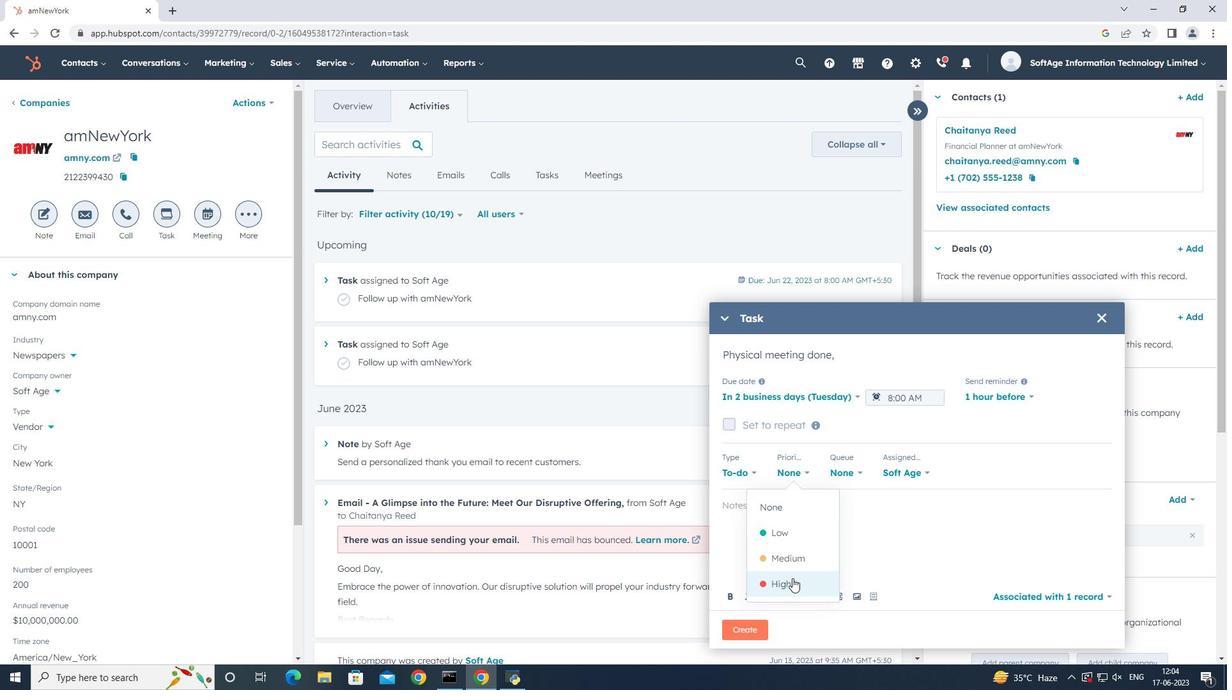 
Action: Mouse moved to (840, 517)
Screenshot: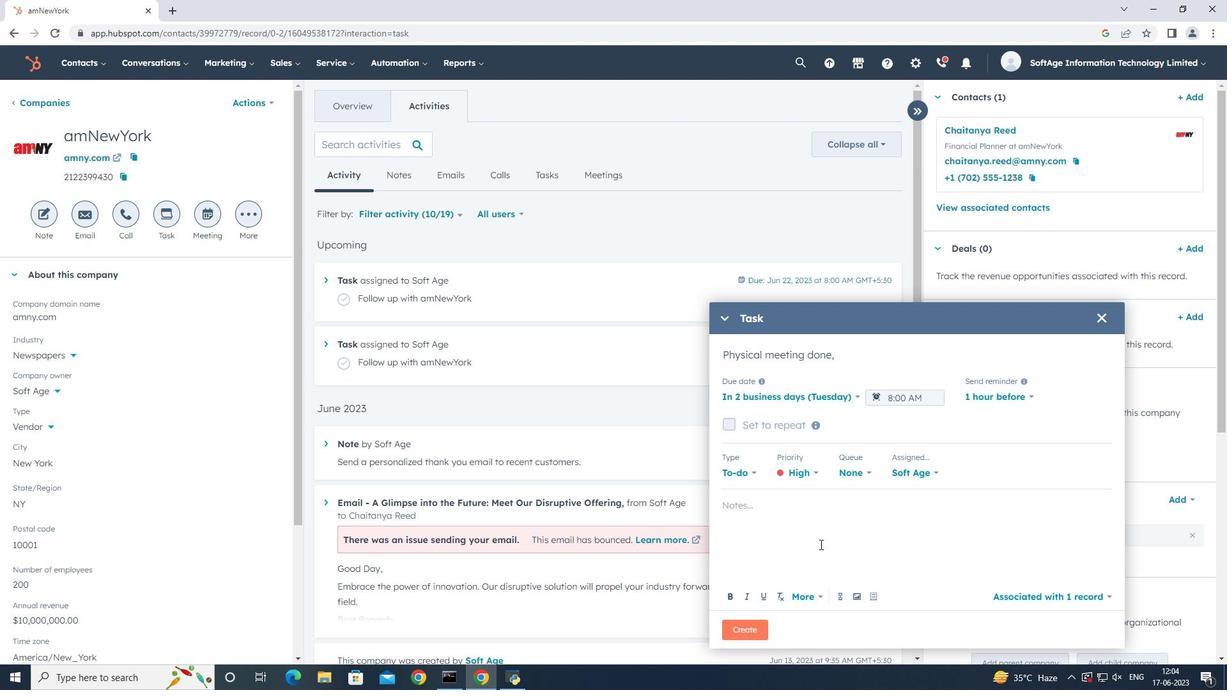 
Action: Mouse pressed left at (840, 517)
Screenshot: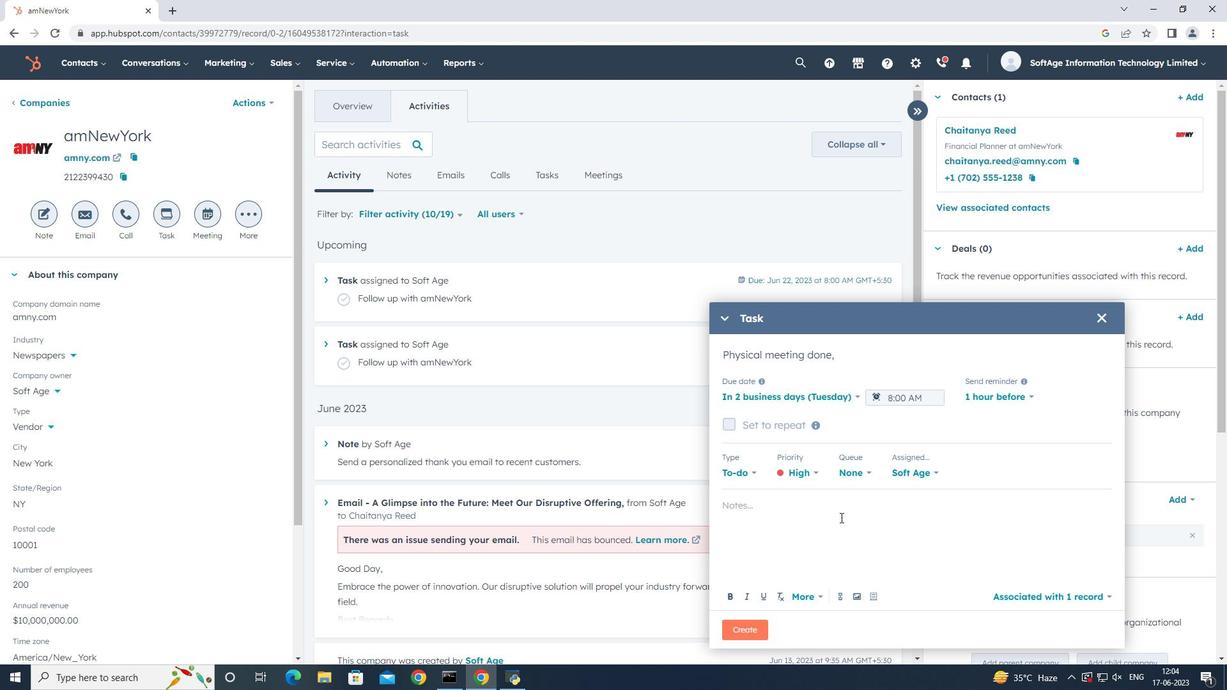 
Action: Key pressed <Key.shift>Consult<Key.space>with<Key.space>the<Key.space>marketing<Key.space>team<Key.space>for<Key.space>any<Key.space>upcoming<Key.space>promotions<Key.space>or<Key.space>campaigns<Key.space>related<Key.space>to<Key.space>this<Key.space>customer..
Screenshot: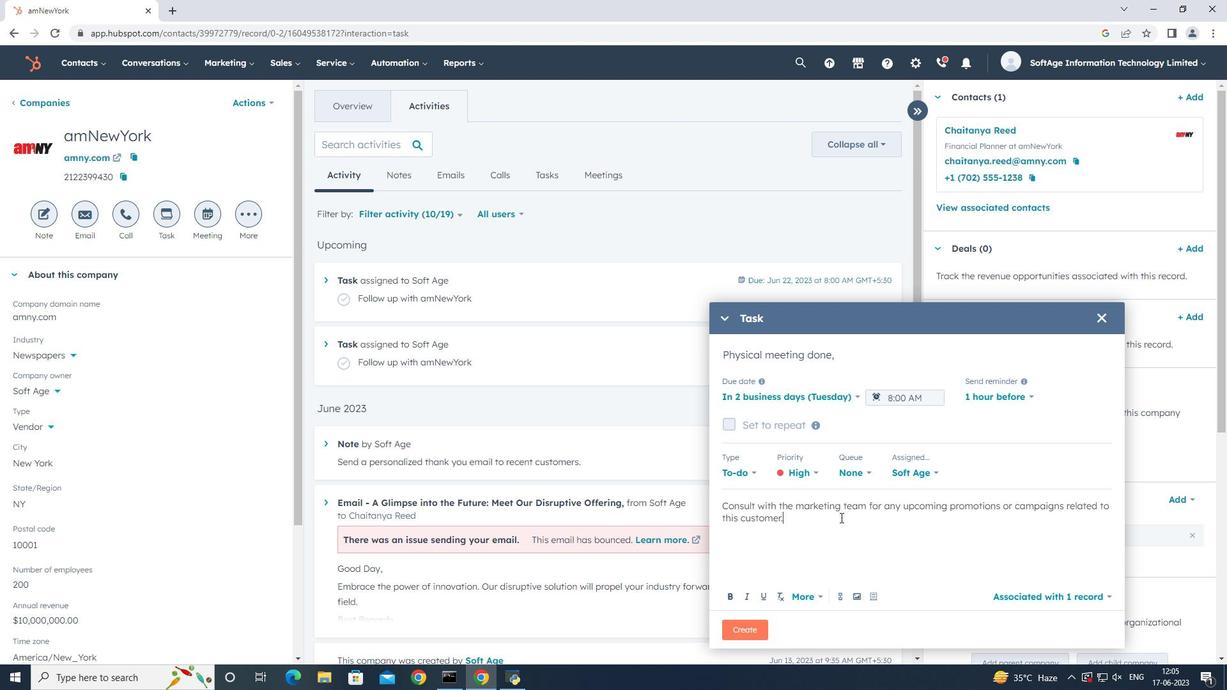 
Action: Mouse moved to (749, 625)
Screenshot: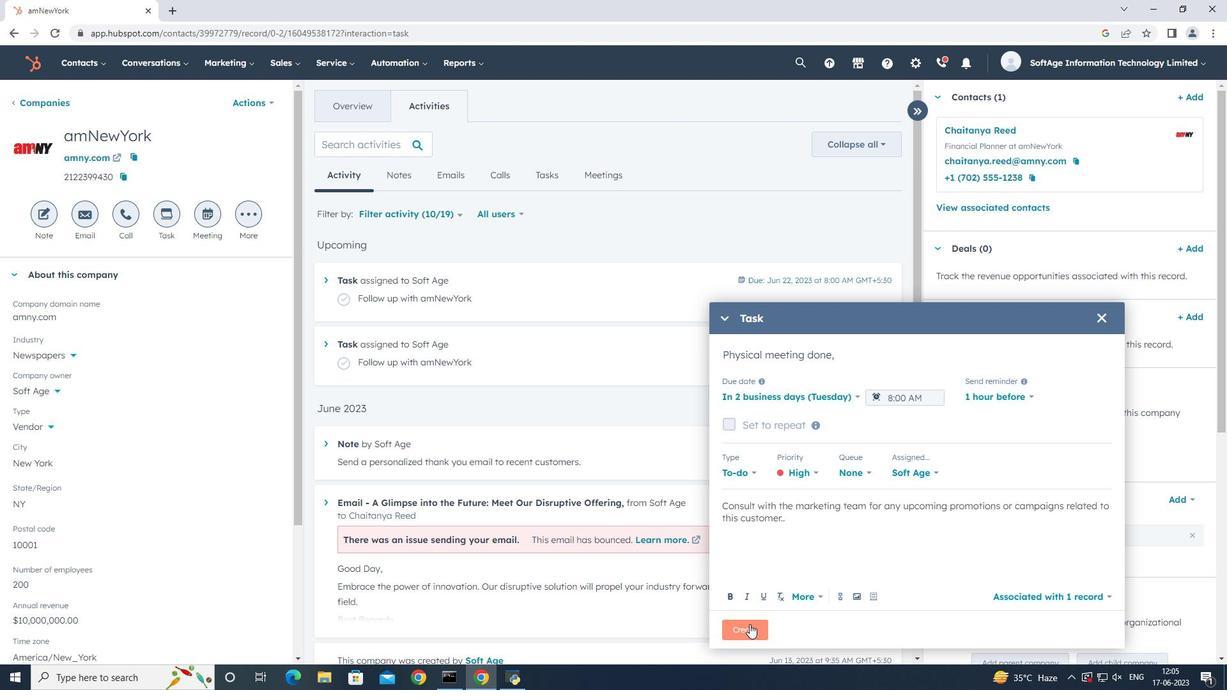 
Action: Mouse pressed left at (749, 625)
Screenshot: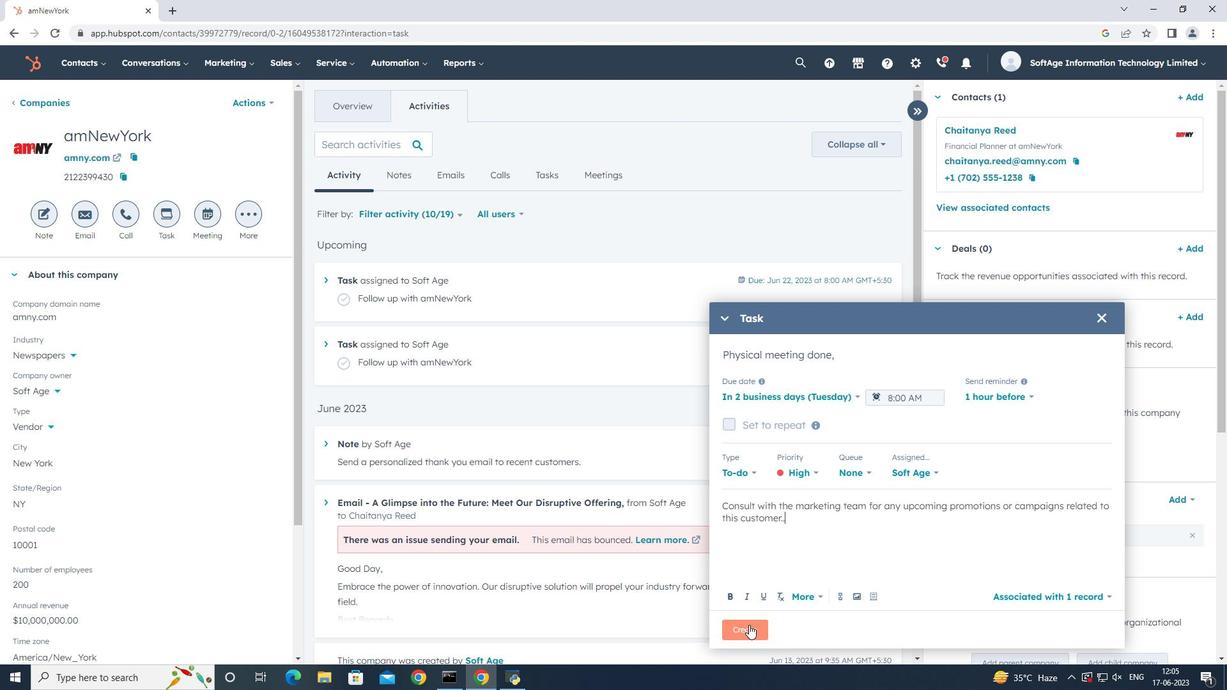 
Action: Mouse moved to (702, 403)
Screenshot: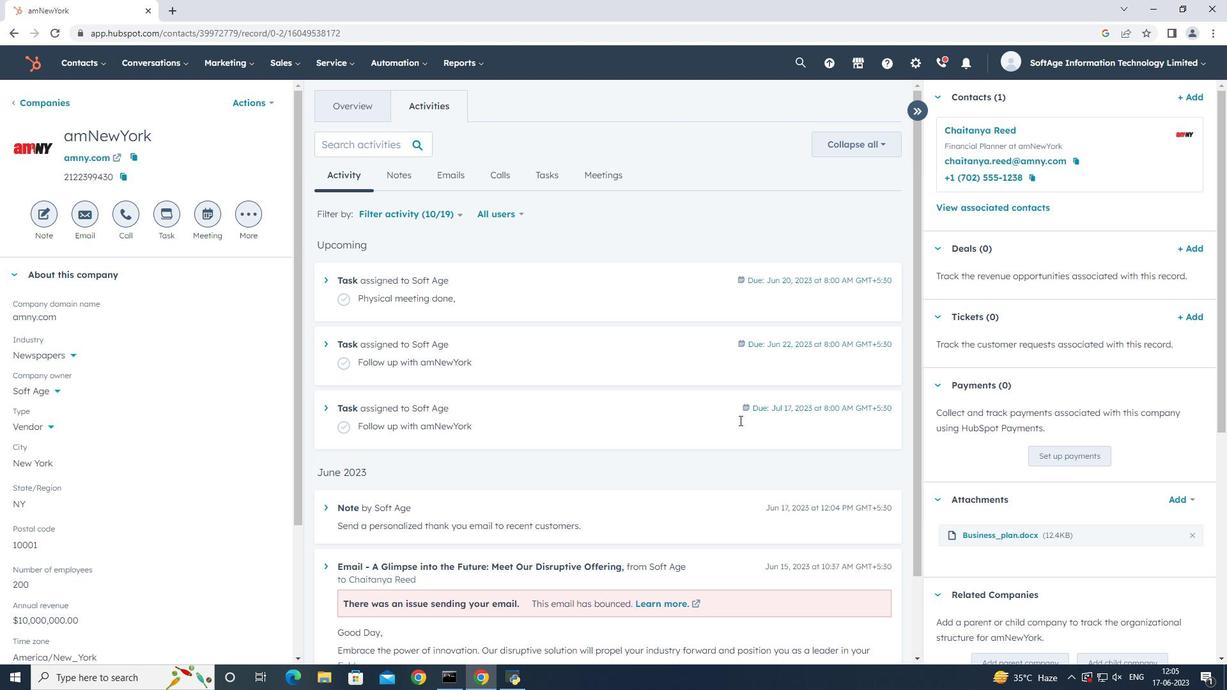 
Action: Mouse scrolled (702, 403) with delta (0, 0)
Screenshot: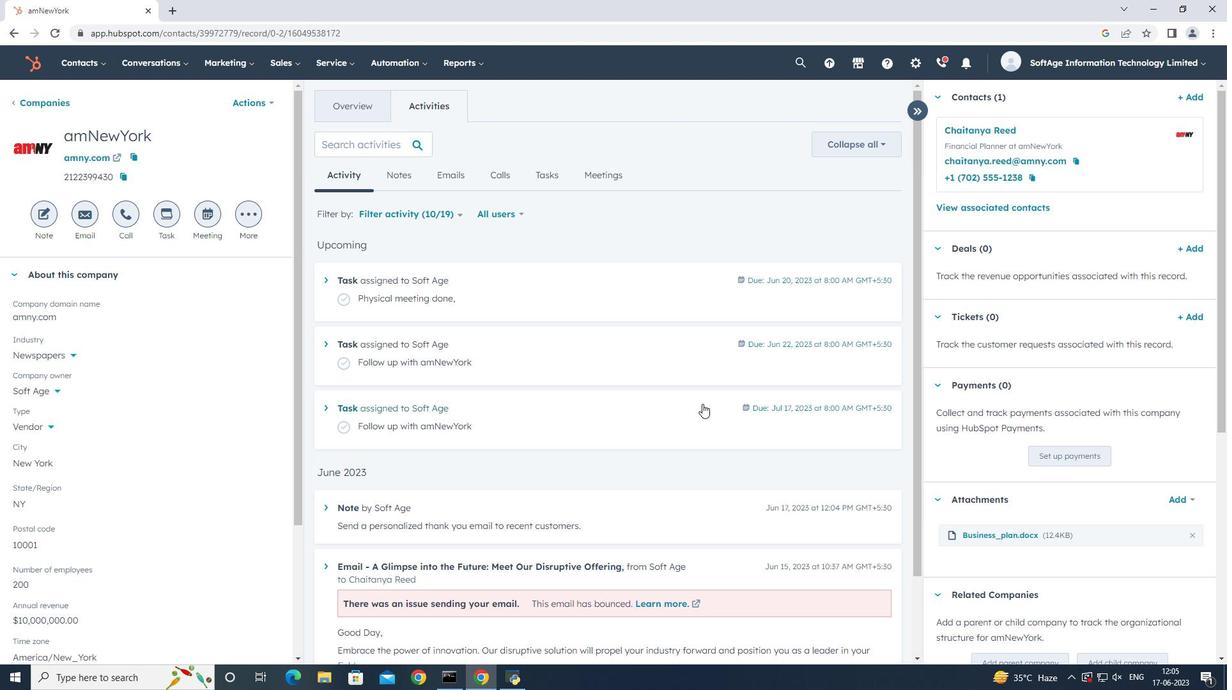 
Action: Mouse scrolled (702, 403) with delta (0, 0)
Screenshot: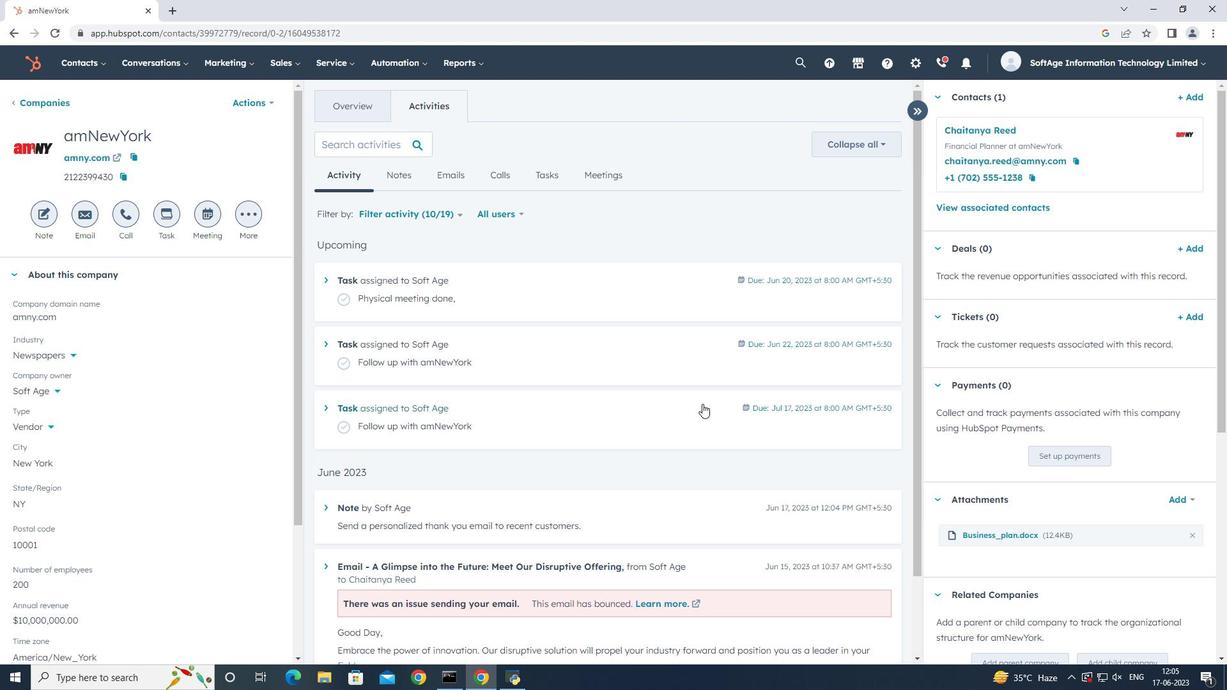 
Action: Mouse scrolled (702, 403) with delta (0, 0)
Screenshot: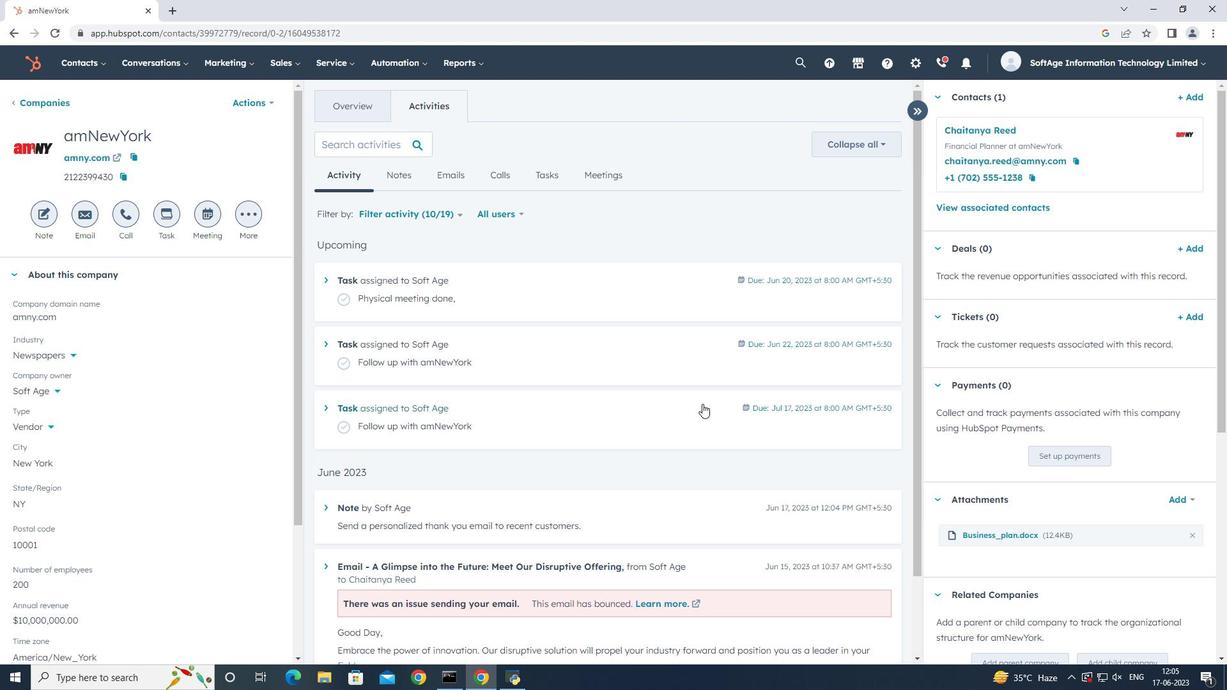 
Action: Mouse scrolled (702, 403) with delta (0, 0)
Screenshot: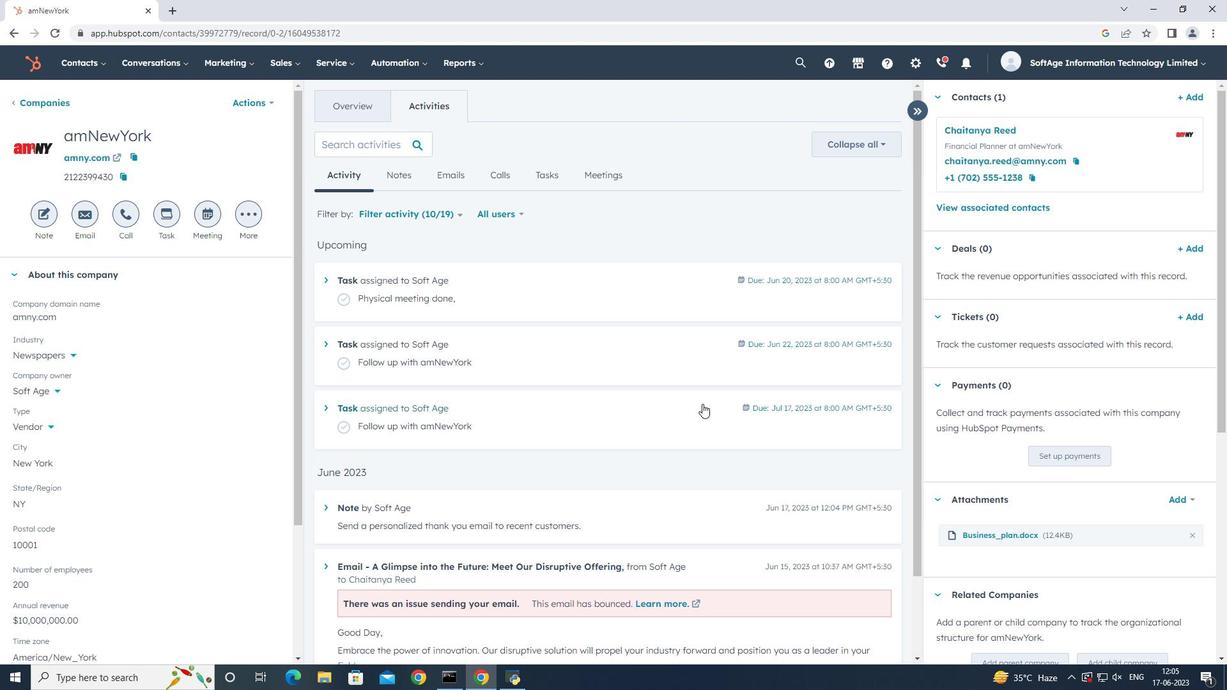 
Action: Mouse moved to (700, 487)
Screenshot: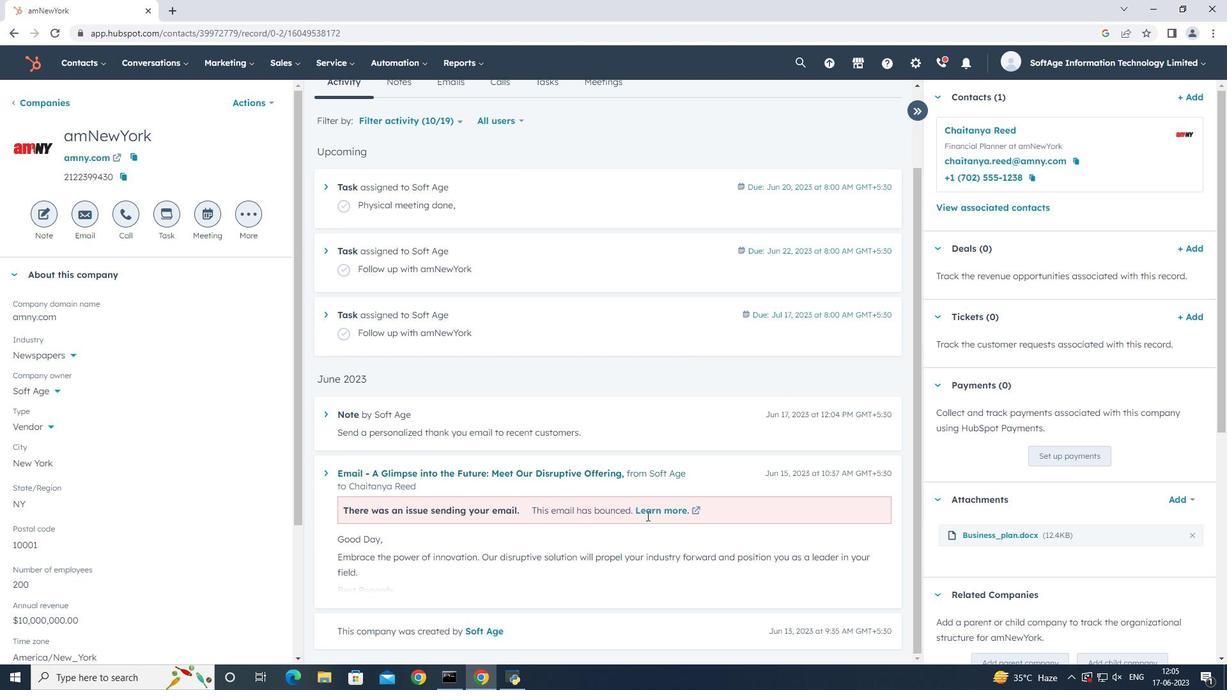 
Action: Mouse scrolled (700, 488) with delta (0, 0)
Screenshot: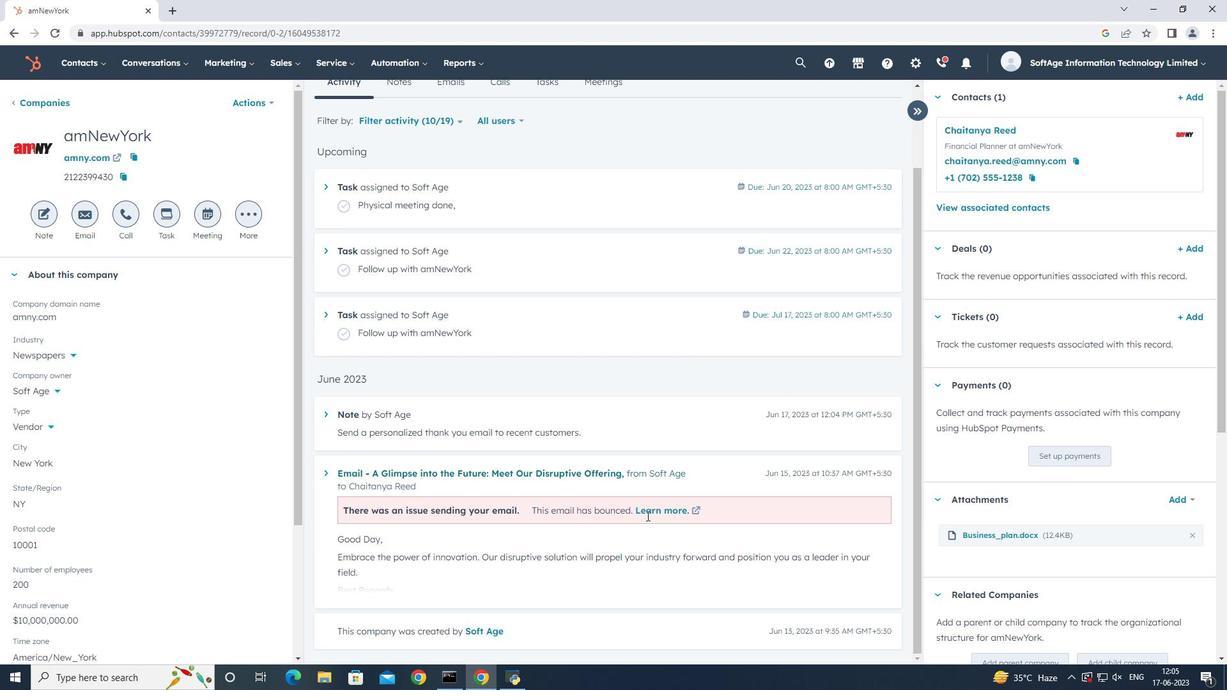 
Action: Mouse scrolled (700, 488) with delta (0, 0)
Screenshot: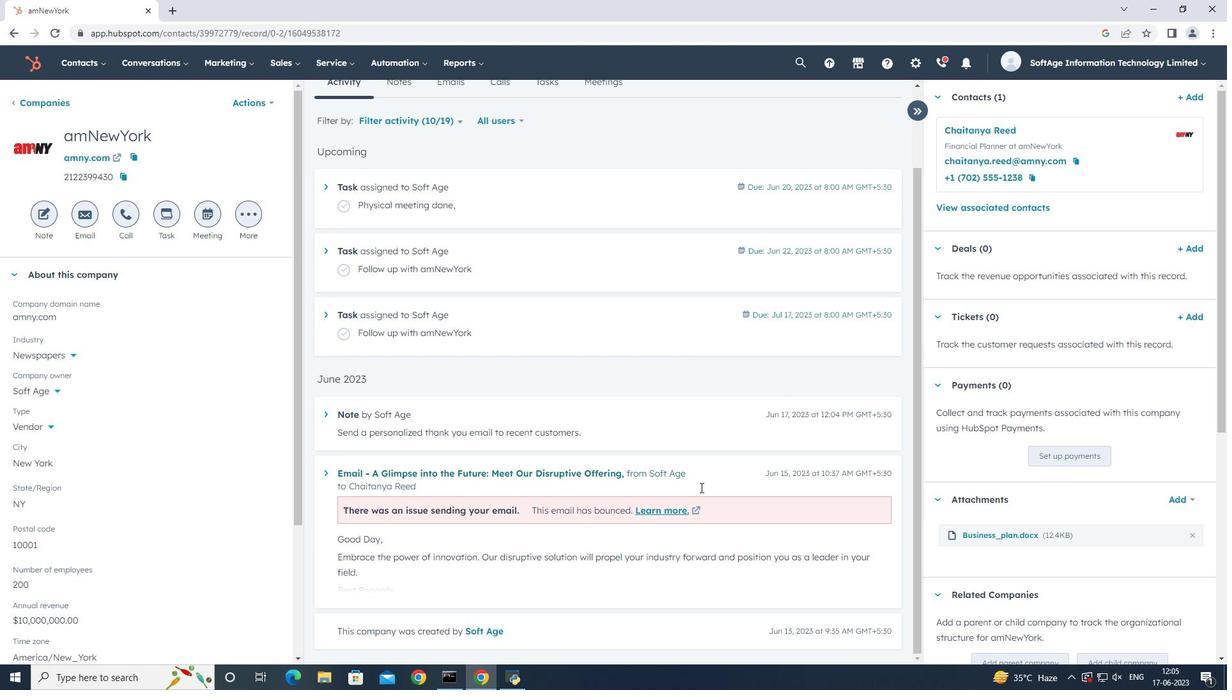 
Action: Mouse scrolled (700, 488) with delta (0, 0)
Screenshot: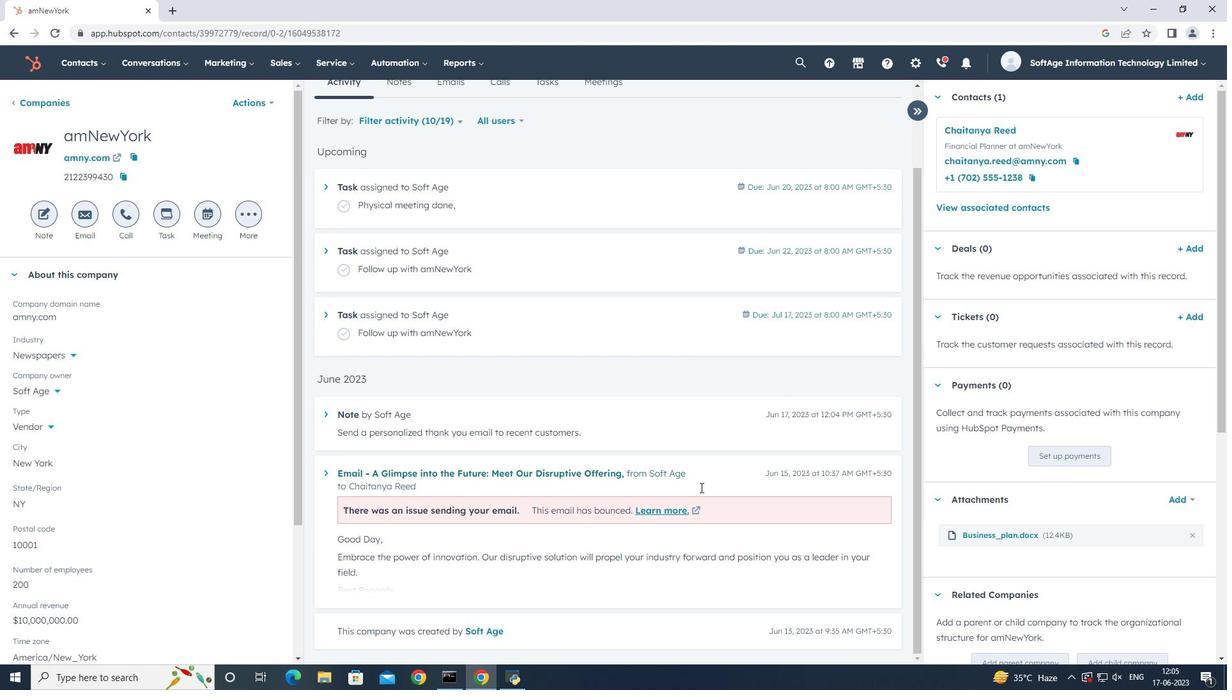 
Action: Mouse scrolled (700, 488) with delta (0, 0)
Screenshot: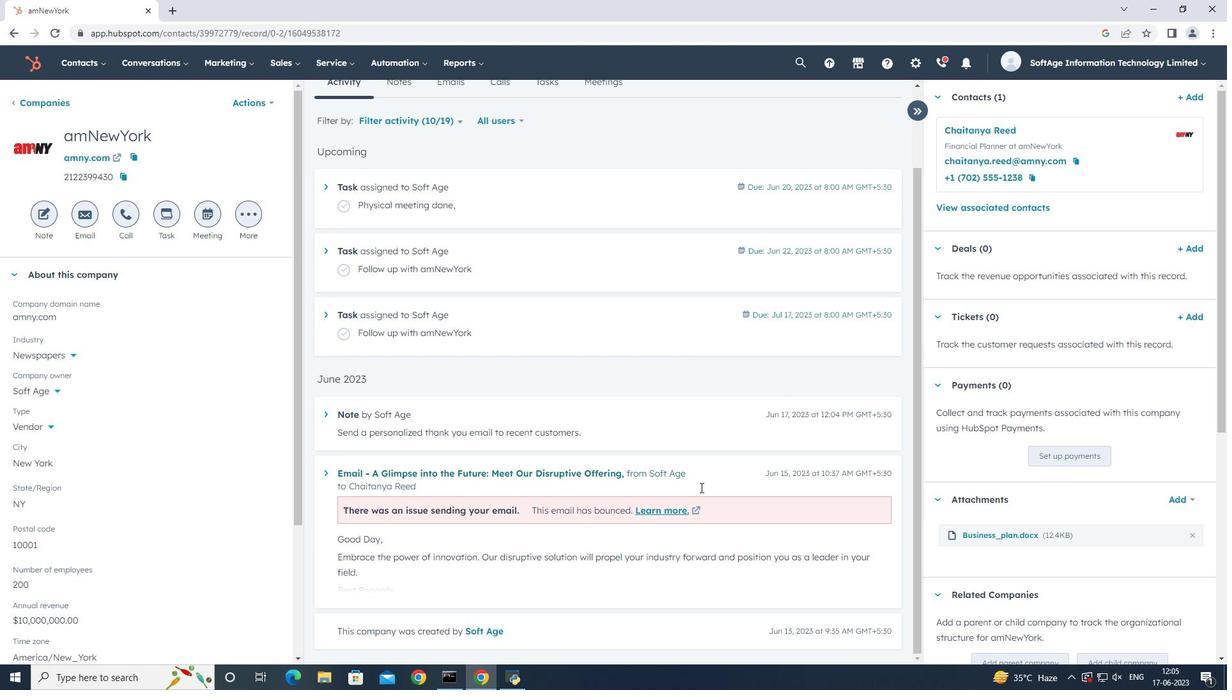 
Action: Mouse scrolled (700, 488) with delta (0, 0)
Screenshot: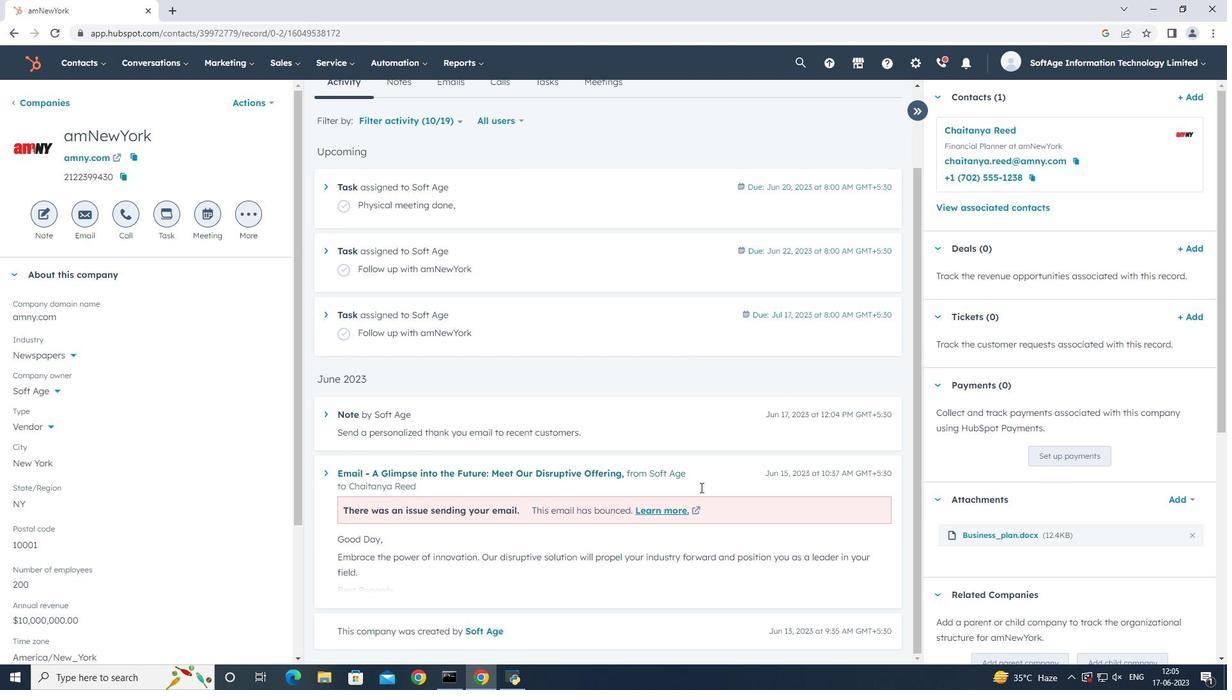 
Action: Mouse scrolled (700, 488) with delta (0, 0)
Screenshot: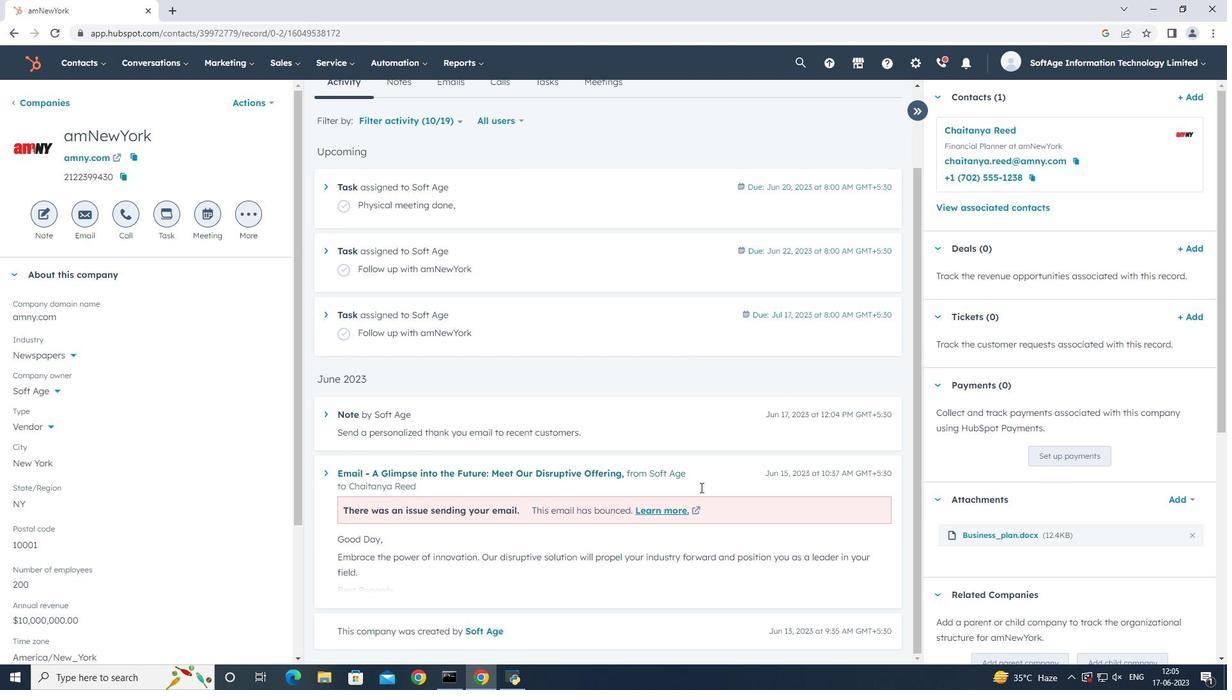 
